 Task: Create a due date automation trigger when advanced on, on the monday of the week a card is due add basic not assigned to me at 11:00 AM.
Action: Mouse moved to (1196, 94)
Screenshot: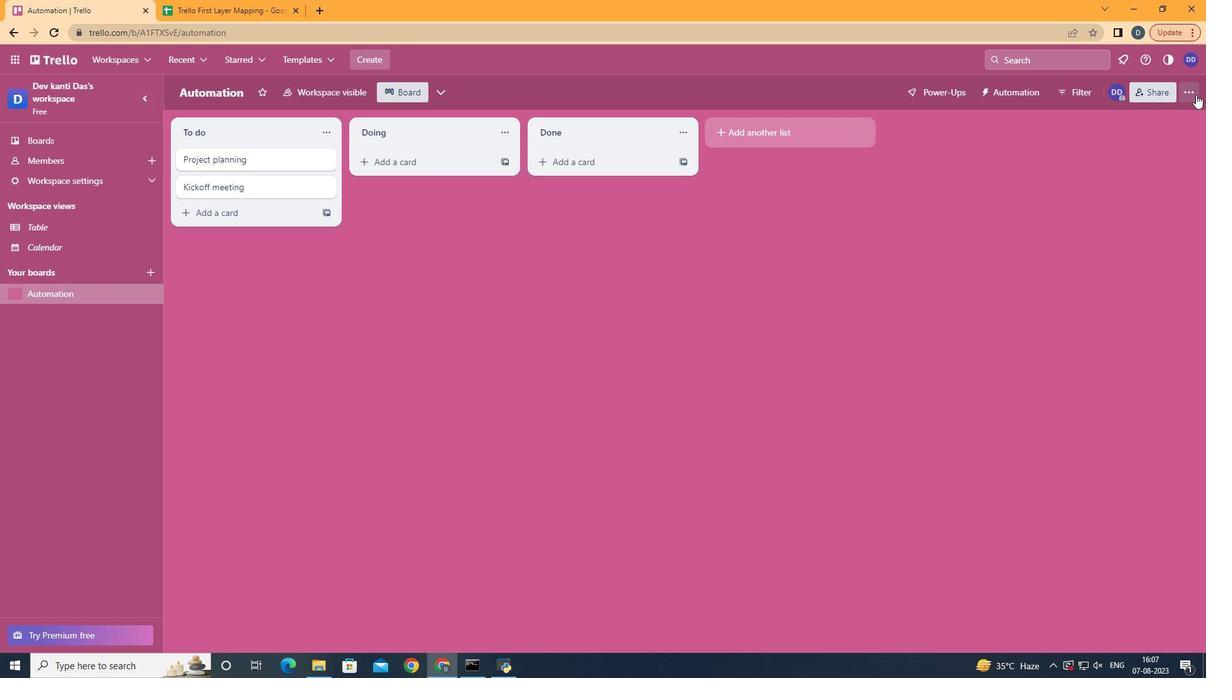 
Action: Mouse pressed left at (1196, 94)
Screenshot: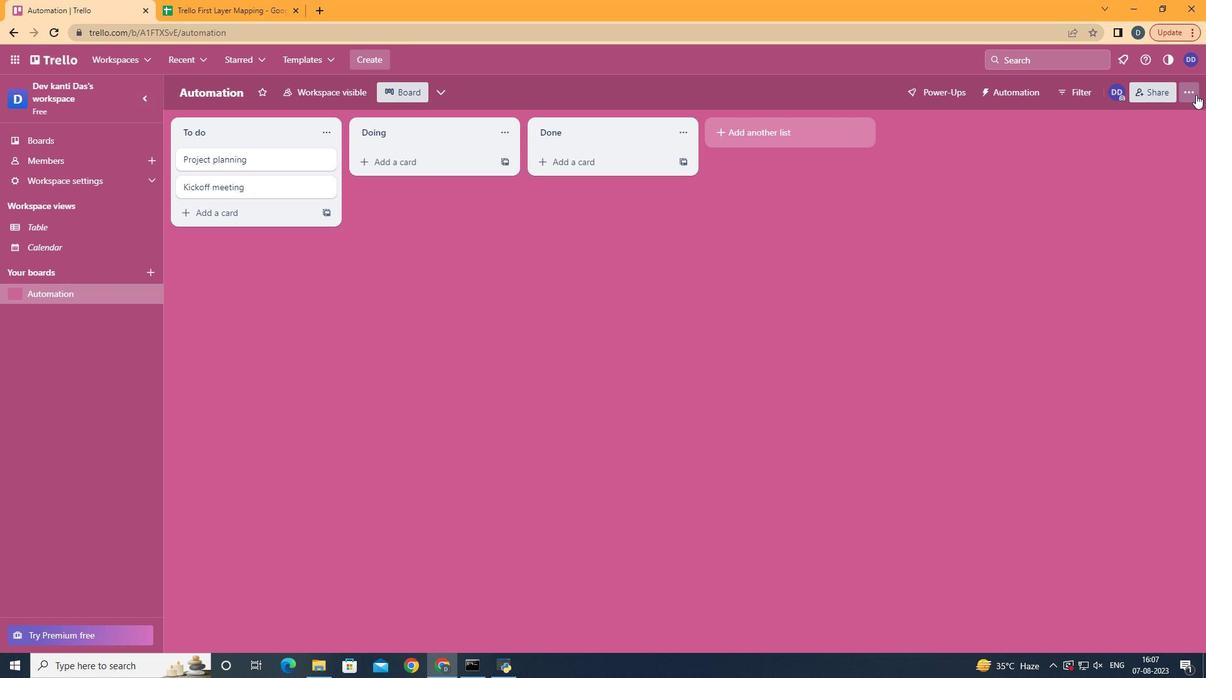
Action: Mouse moved to (1091, 257)
Screenshot: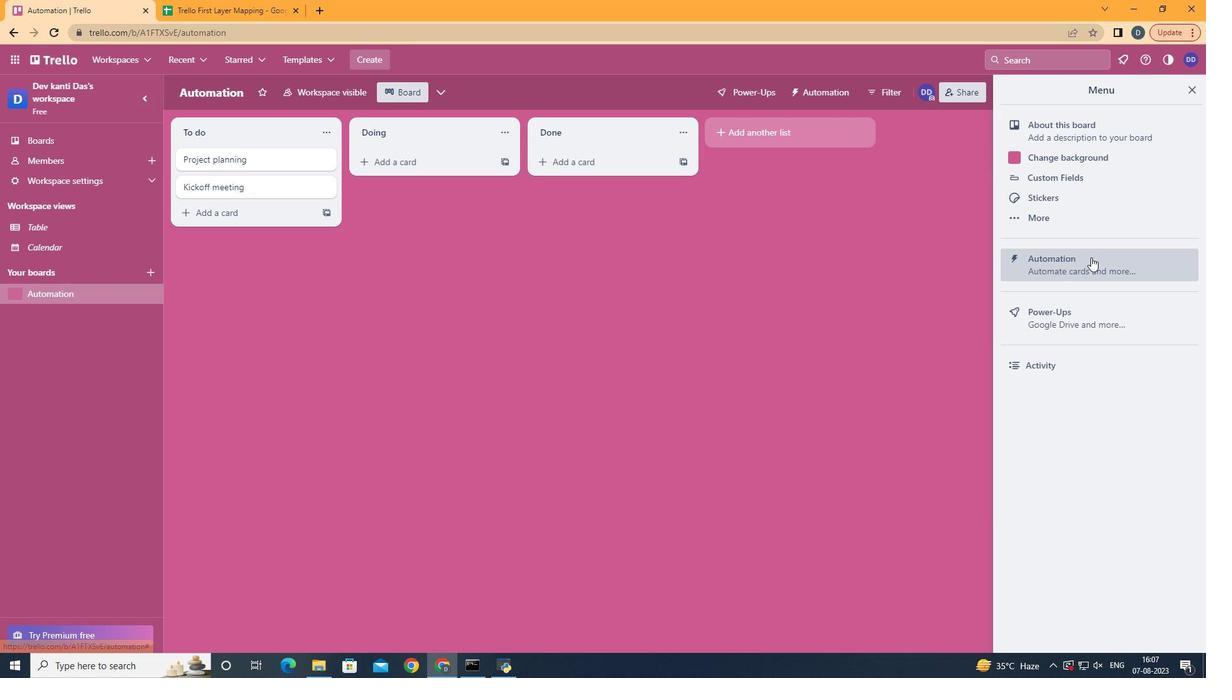 
Action: Mouse pressed left at (1091, 257)
Screenshot: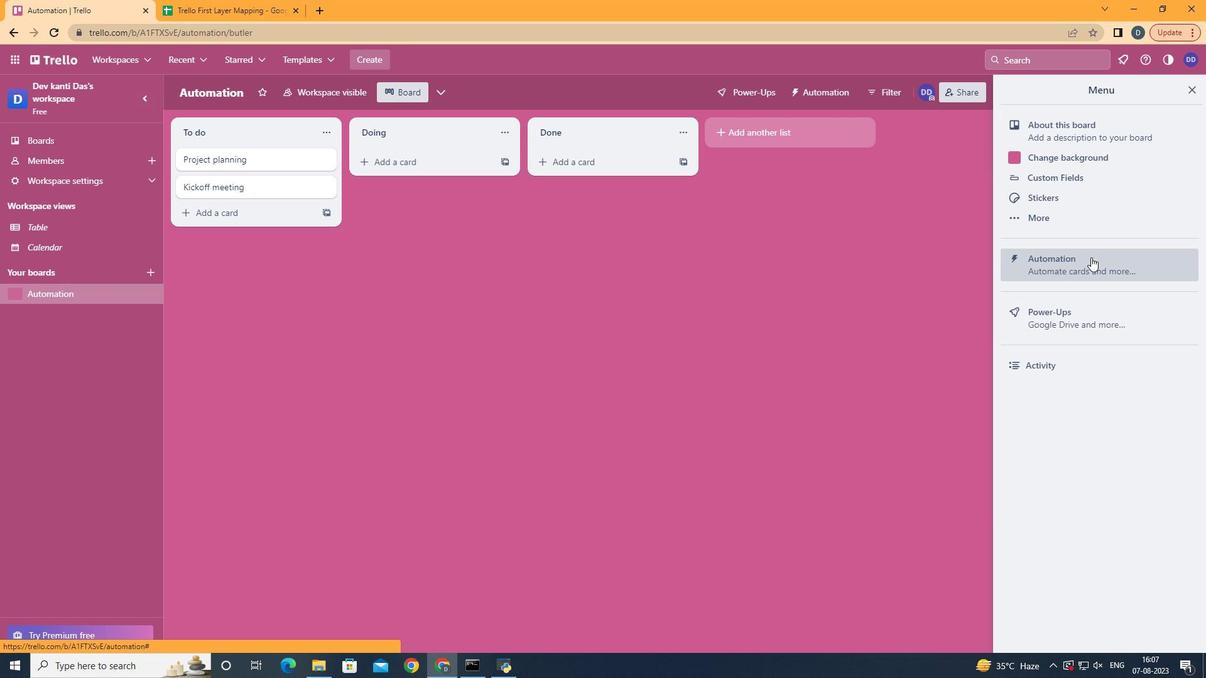 
Action: Mouse moved to (262, 247)
Screenshot: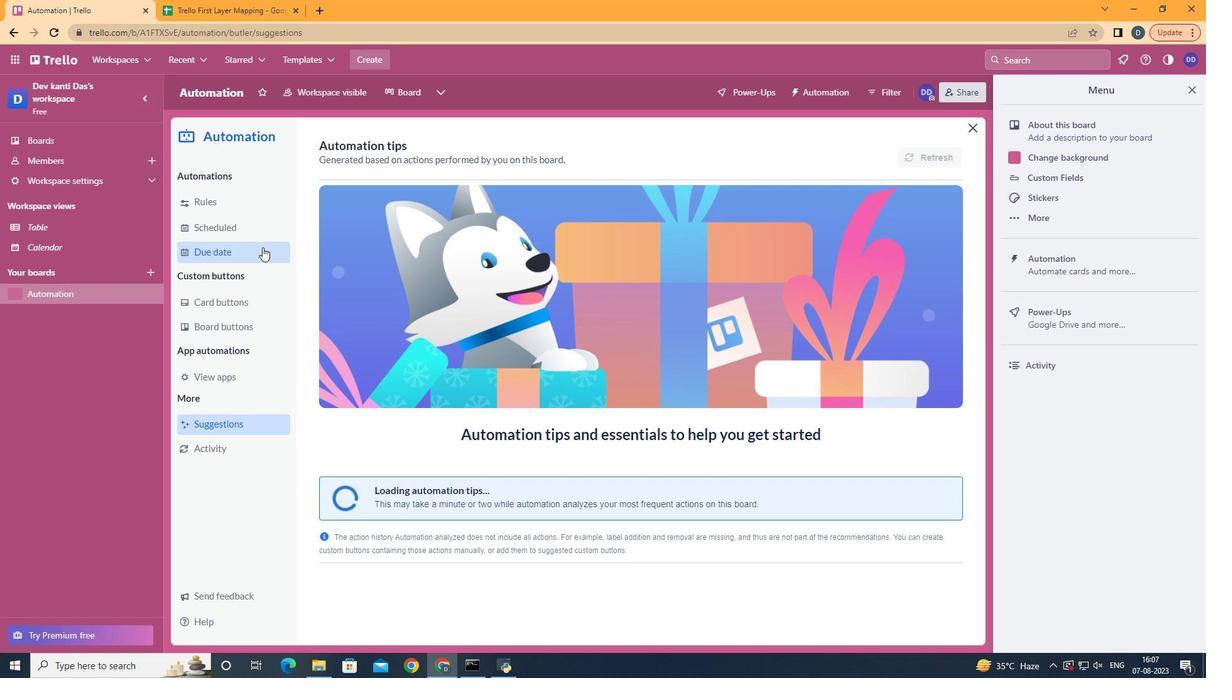 
Action: Mouse pressed left at (262, 247)
Screenshot: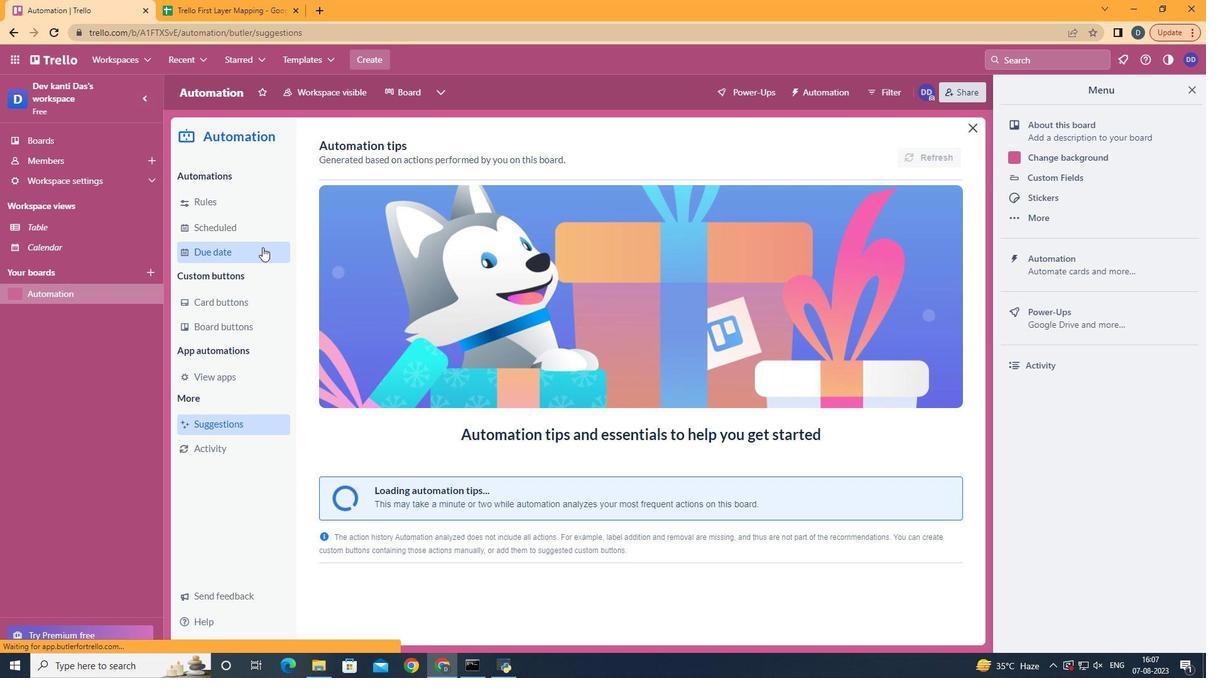 
Action: Mouse moved to (886, 145)
Screenshot: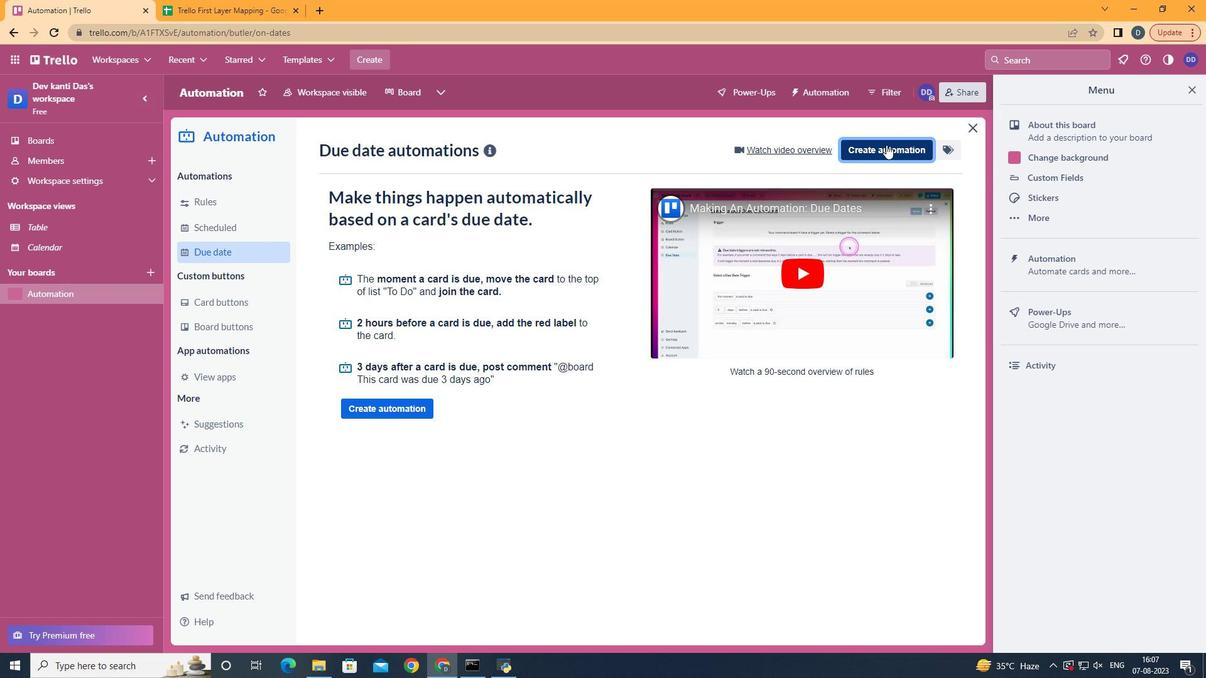 
Action: Mouse pressed left at (886, 145)
Screenshot: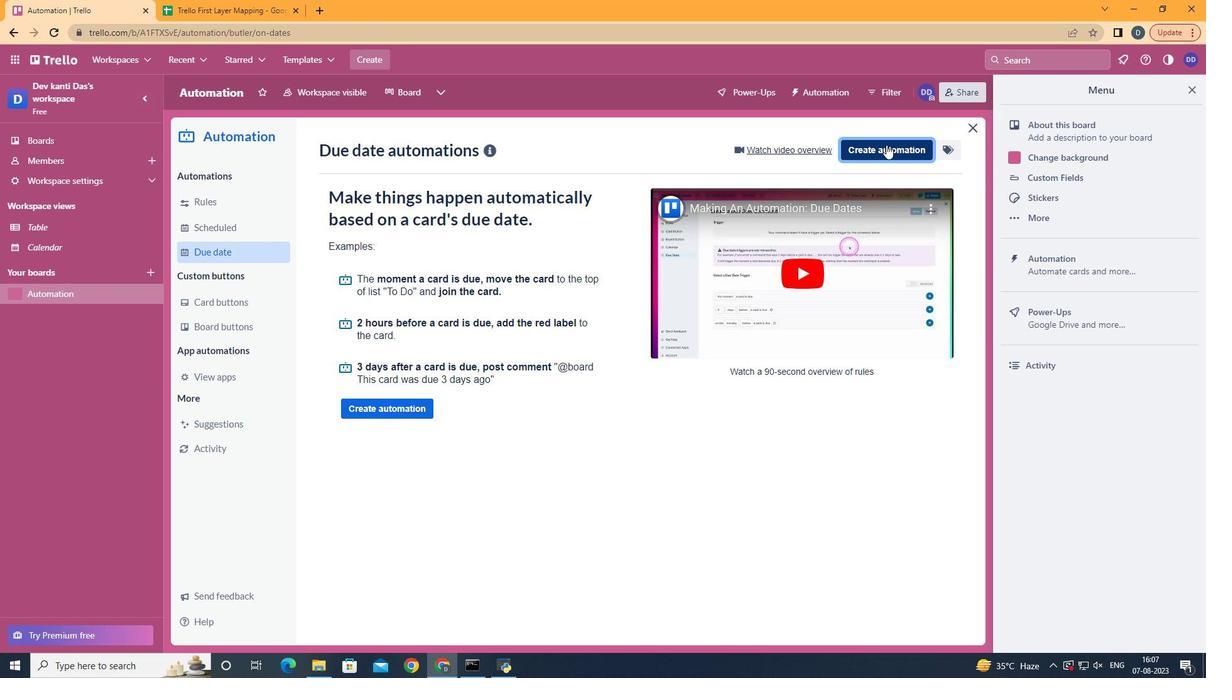 
Action: Mouse moved to (671, 268)
Screenshot: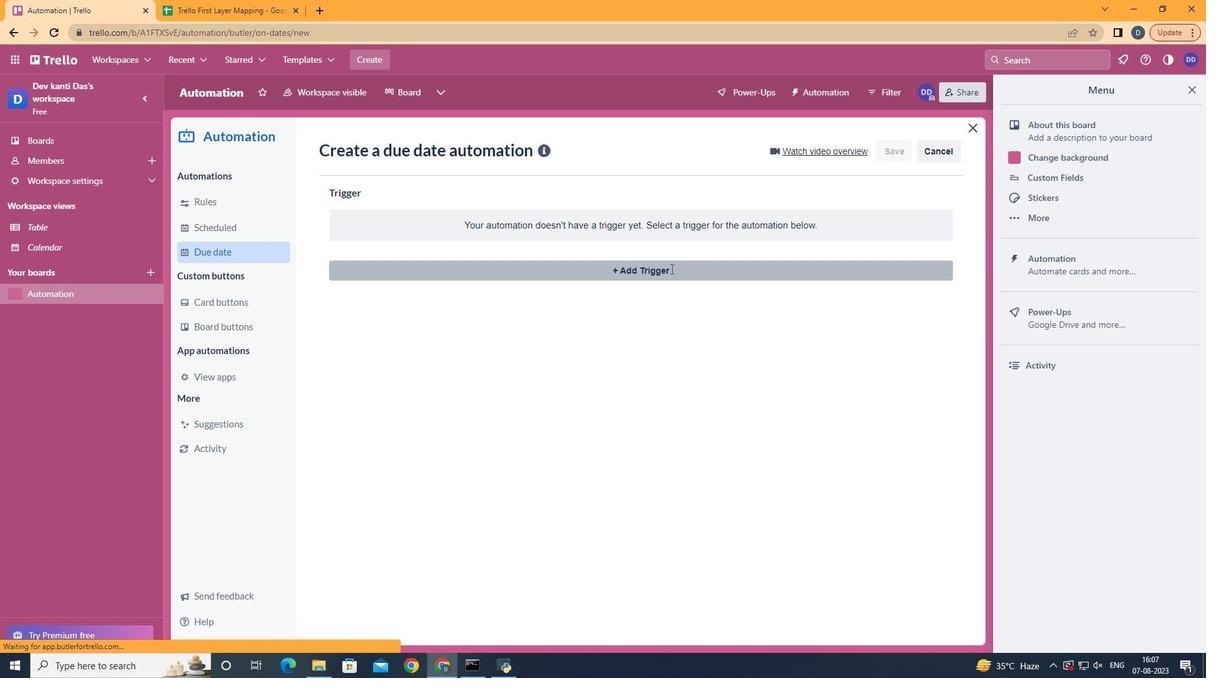 
Action: Mouse pressed left at (671, 268)
Screenshot: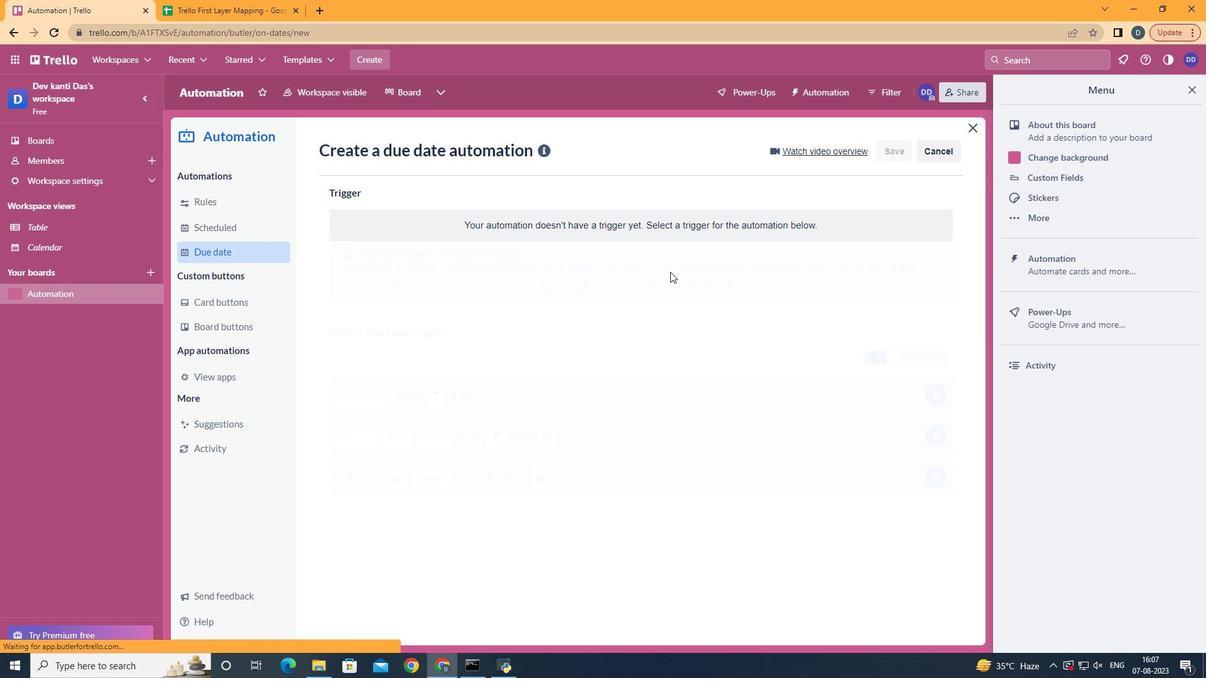
Action: Mouse moved to (413, 331)
Screenshot: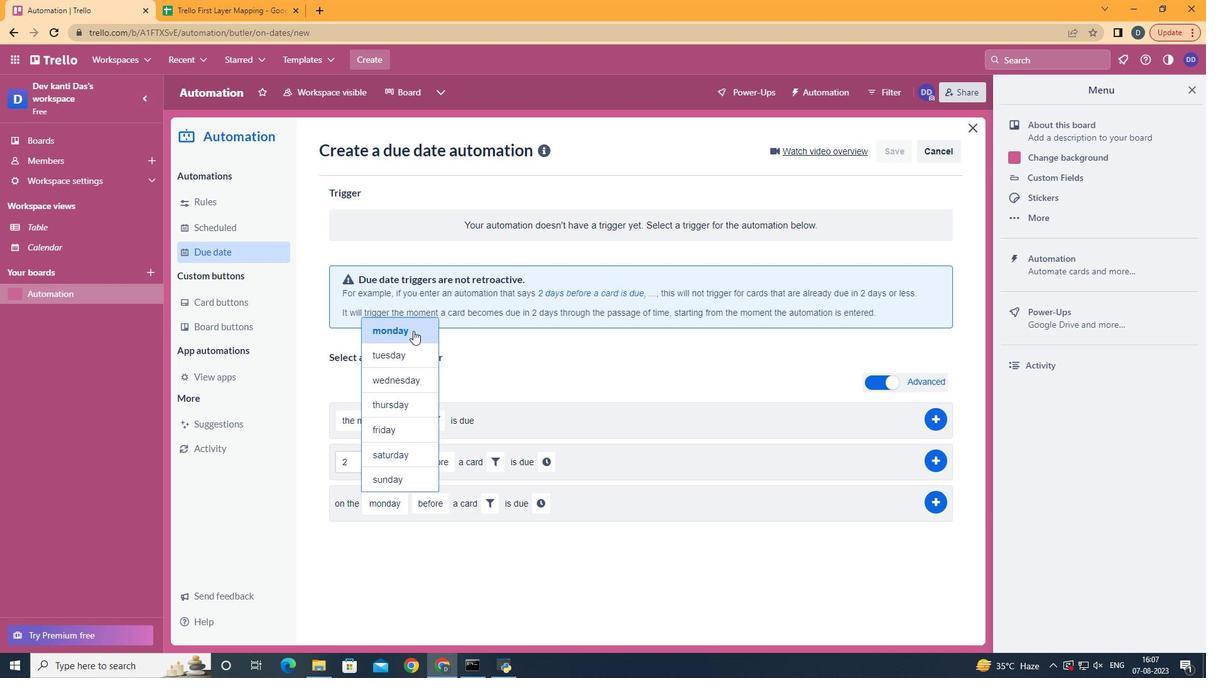 
Action: Mouse pressed left at (413, 331)
Screenshot: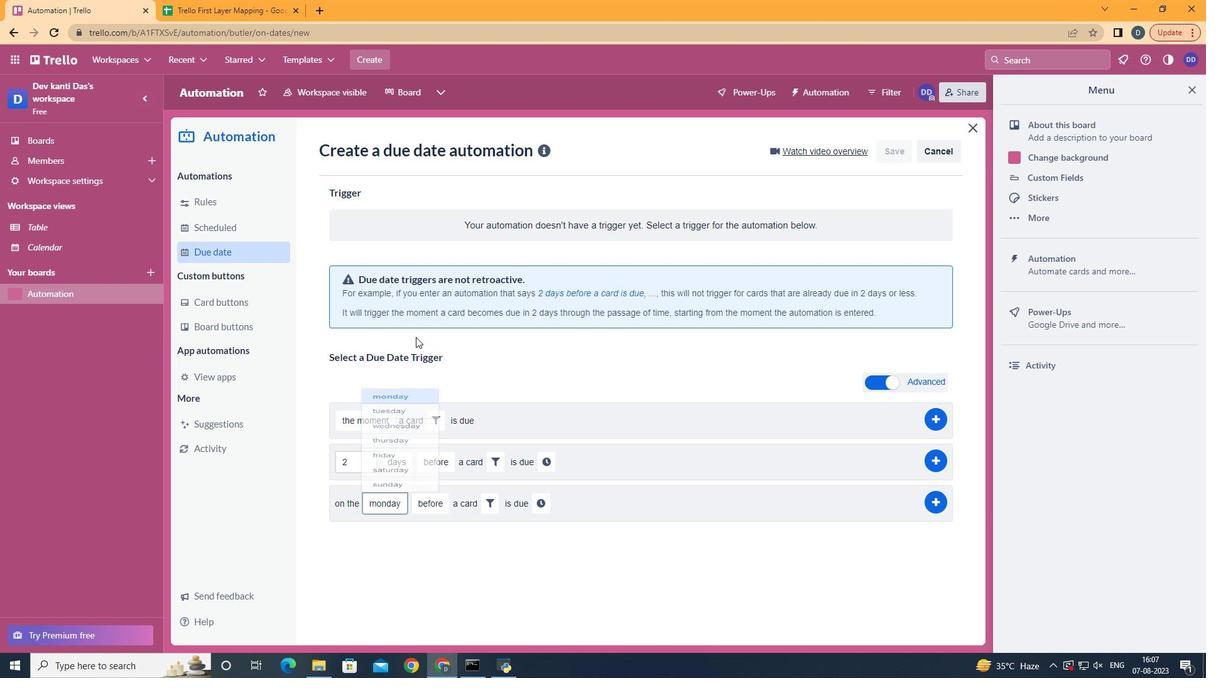 
Action: Mouse moved to (453, 578)
Screenshot: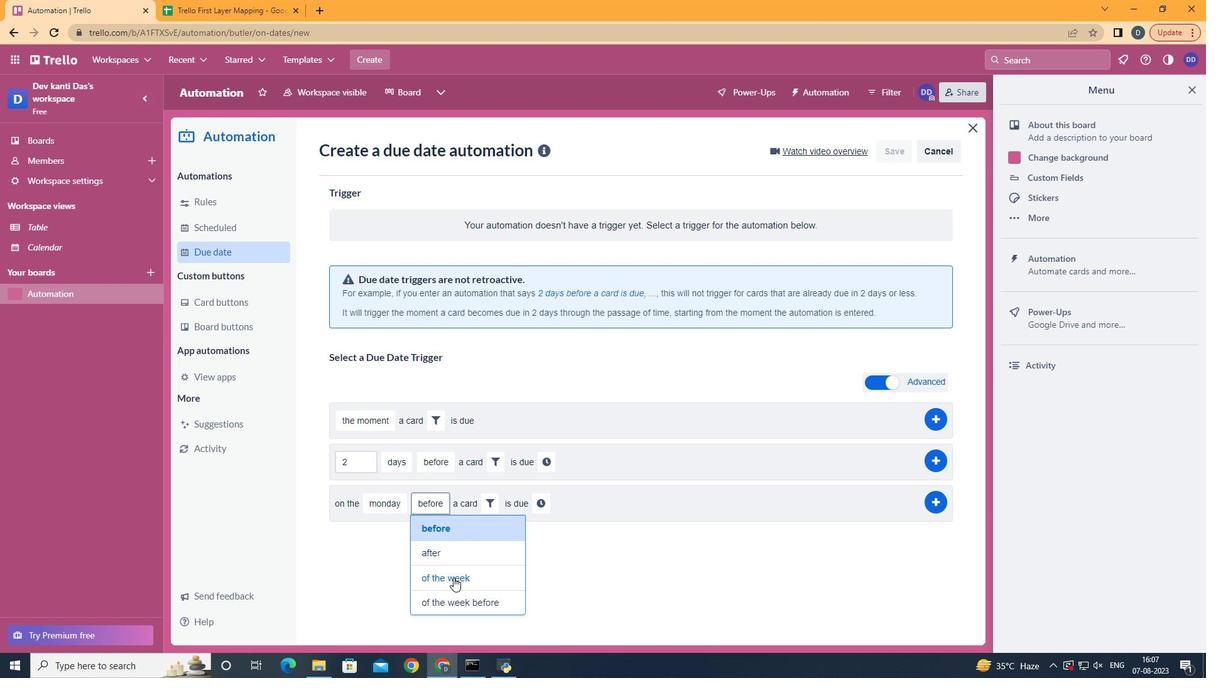 
Action: Mouse pressed left at (453, 578)
Screenshot: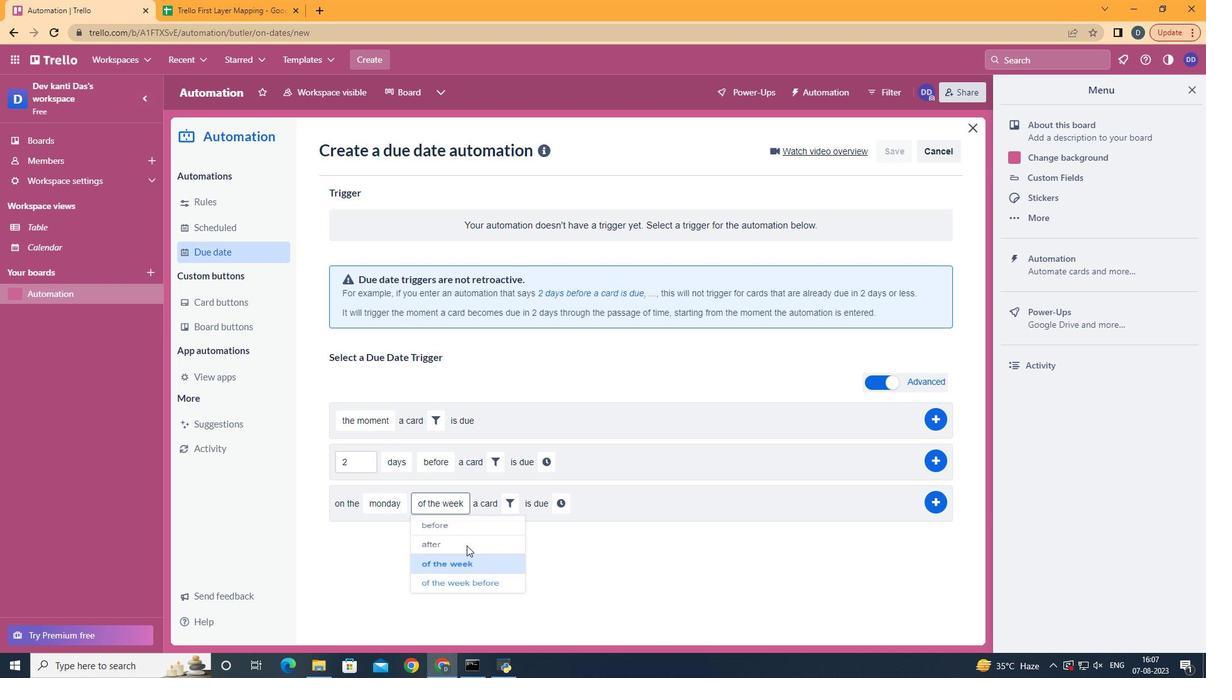 
Action: Mouse moved to (503, 495)
Screenshot: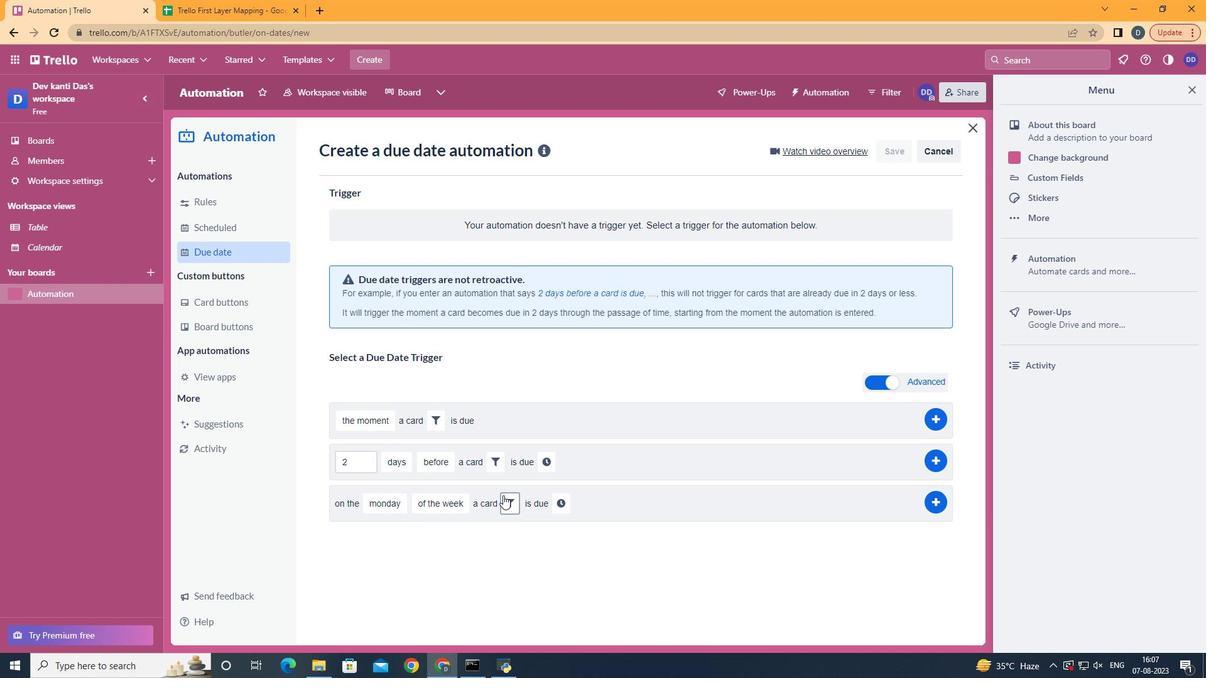
Action: Mouse pressed left at (503, 495)
Screenshot: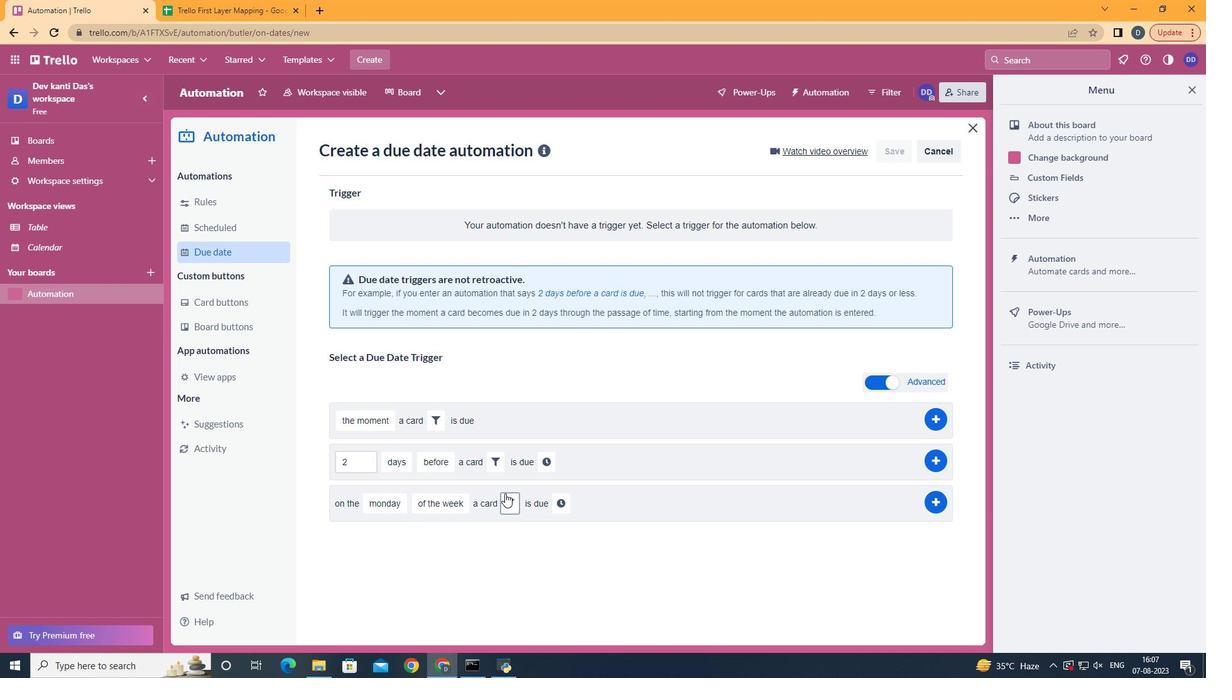 
Action: Mouse moved to (577, 556)
Screenshot: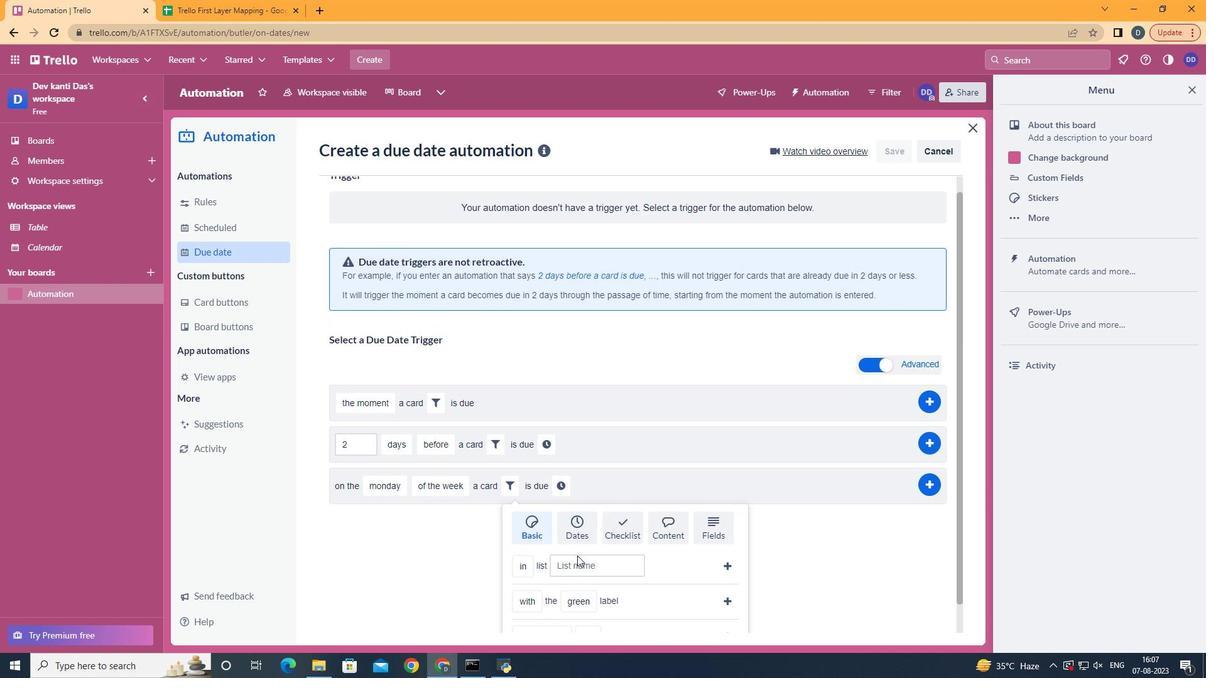 
Action: Mouse scrolled (577, 555) with delta (0, 0)
Screenshot: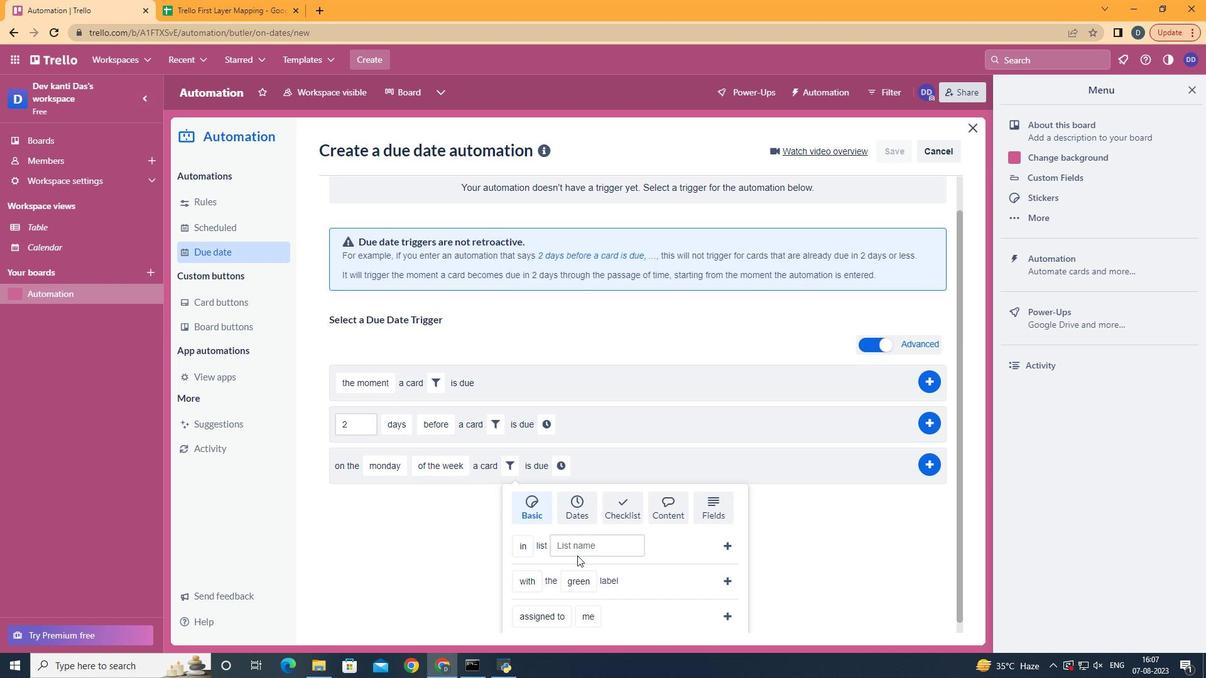 
Action: Mouse scrolled (577, 555) with delta (0, 0)
Screenshot: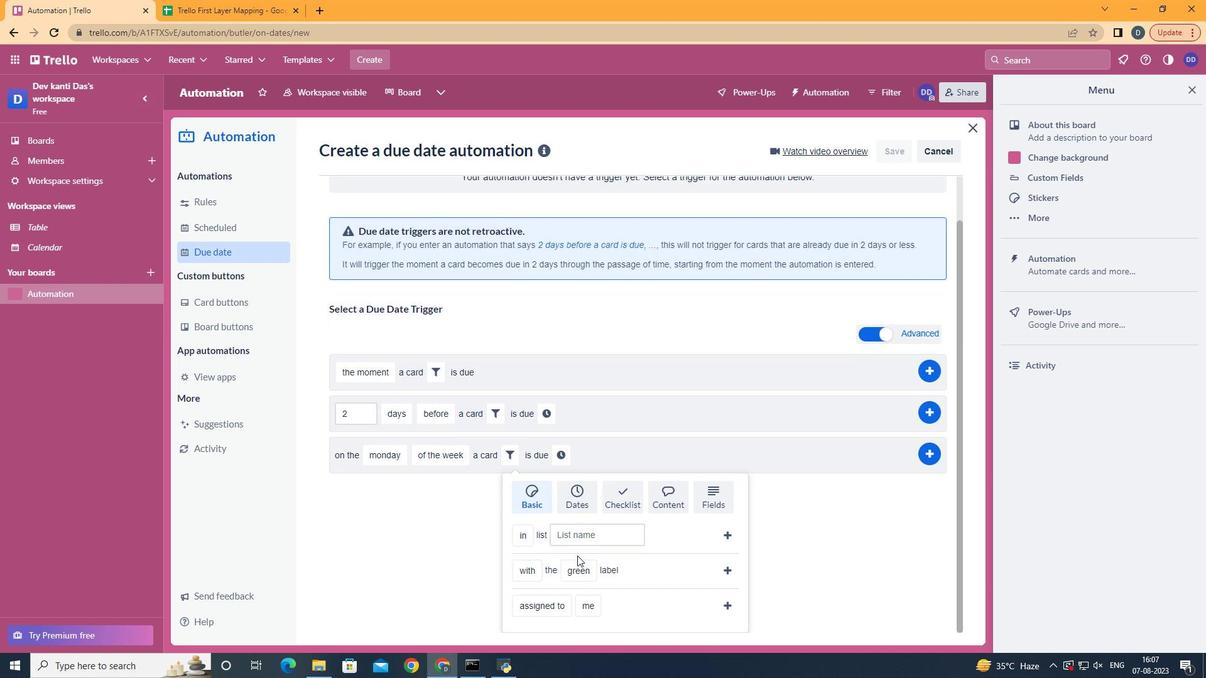 
Action: Mouse scrolled (577, 555) with delta (0, 0)
Screenshot: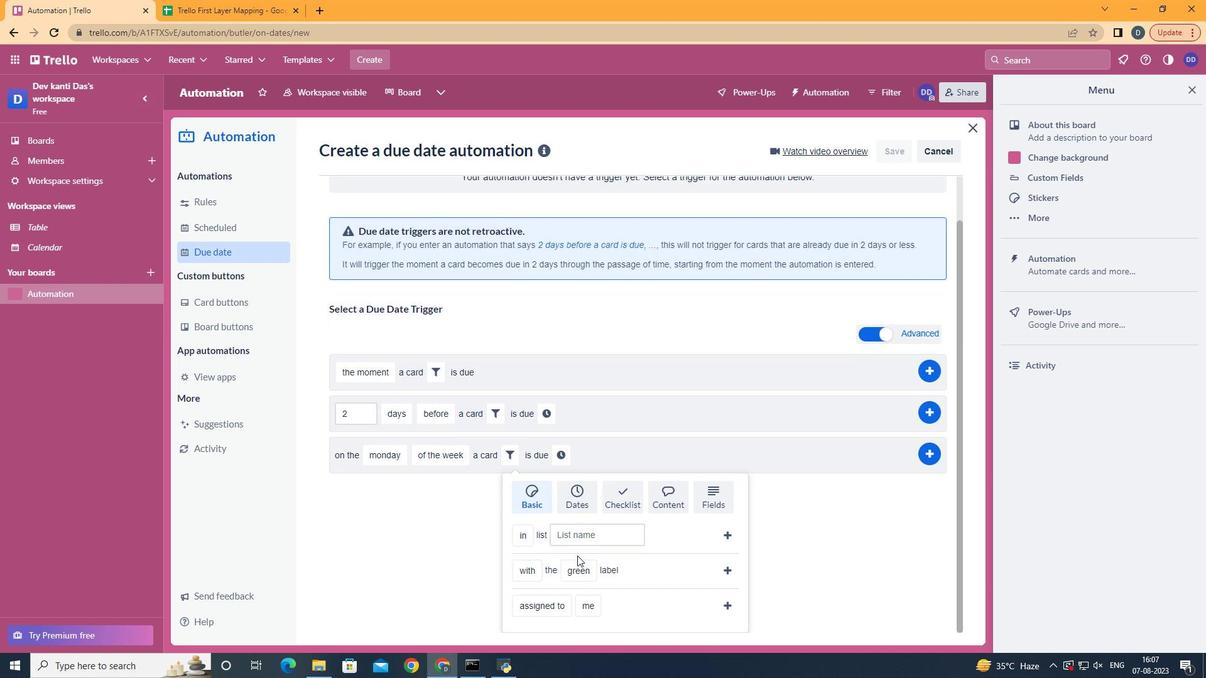 
Action: Mouse scrolled (577, 555) with delta (0, 0)
Screenshot: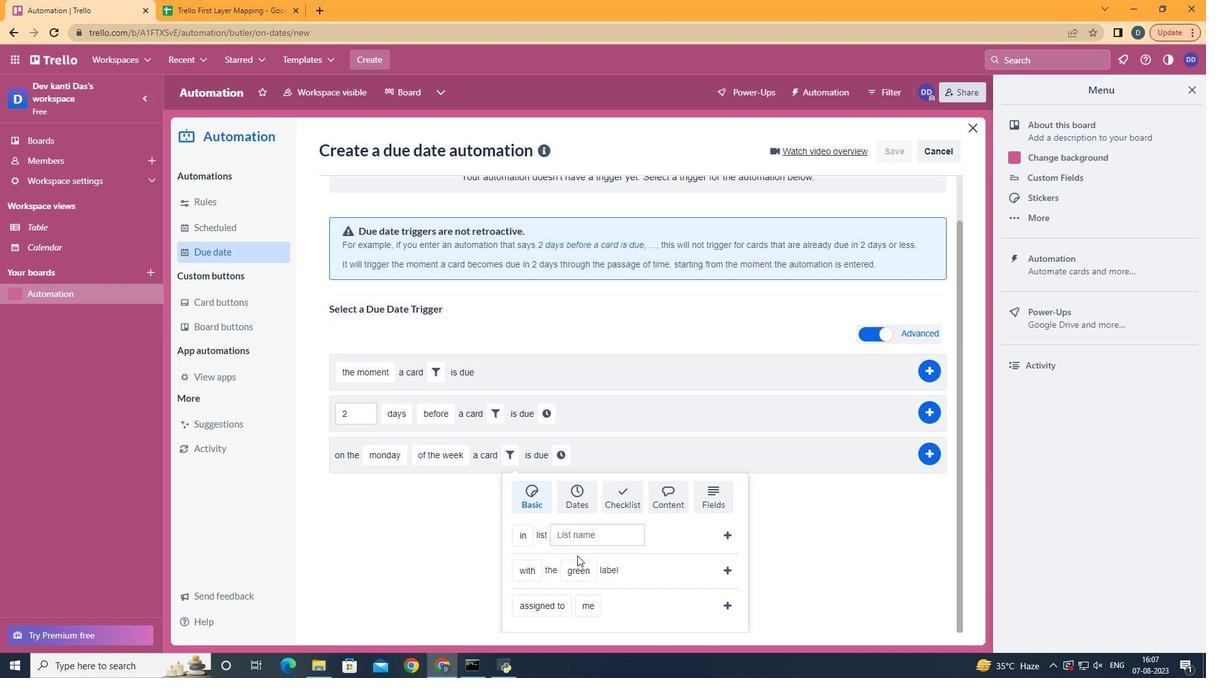 
Action: Mouse moved to (558, 575)
Screenshot: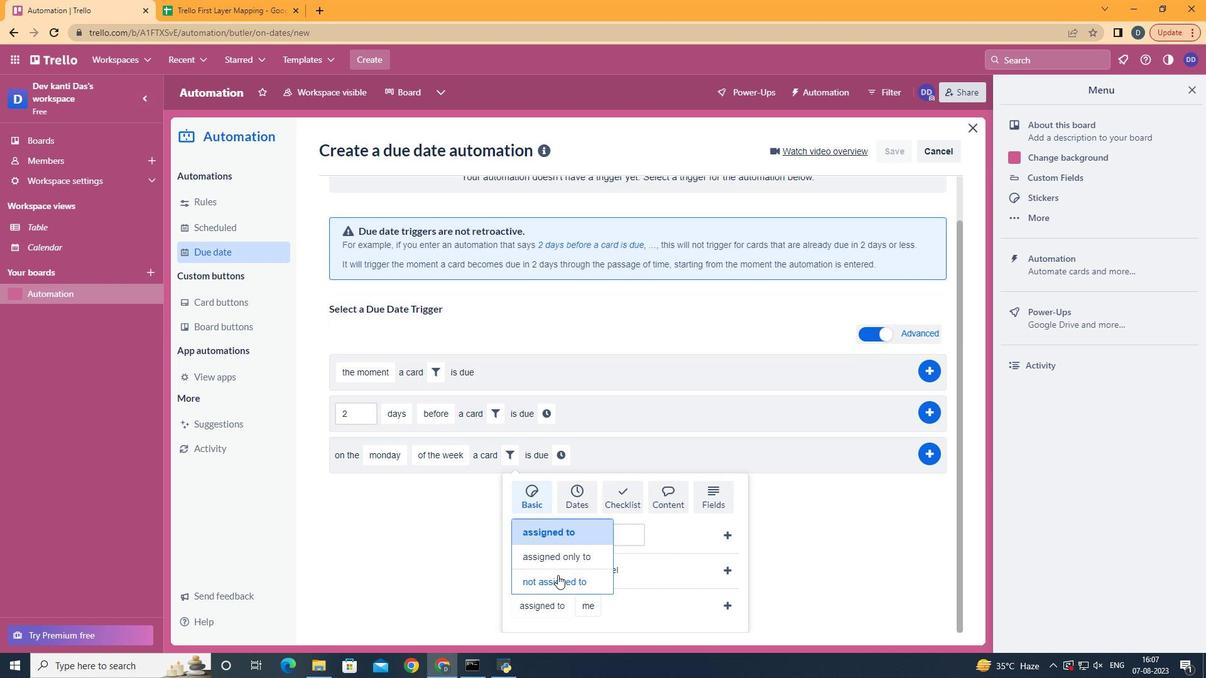 
Action: Mouse pressed left at (558, 575)
Screenshot: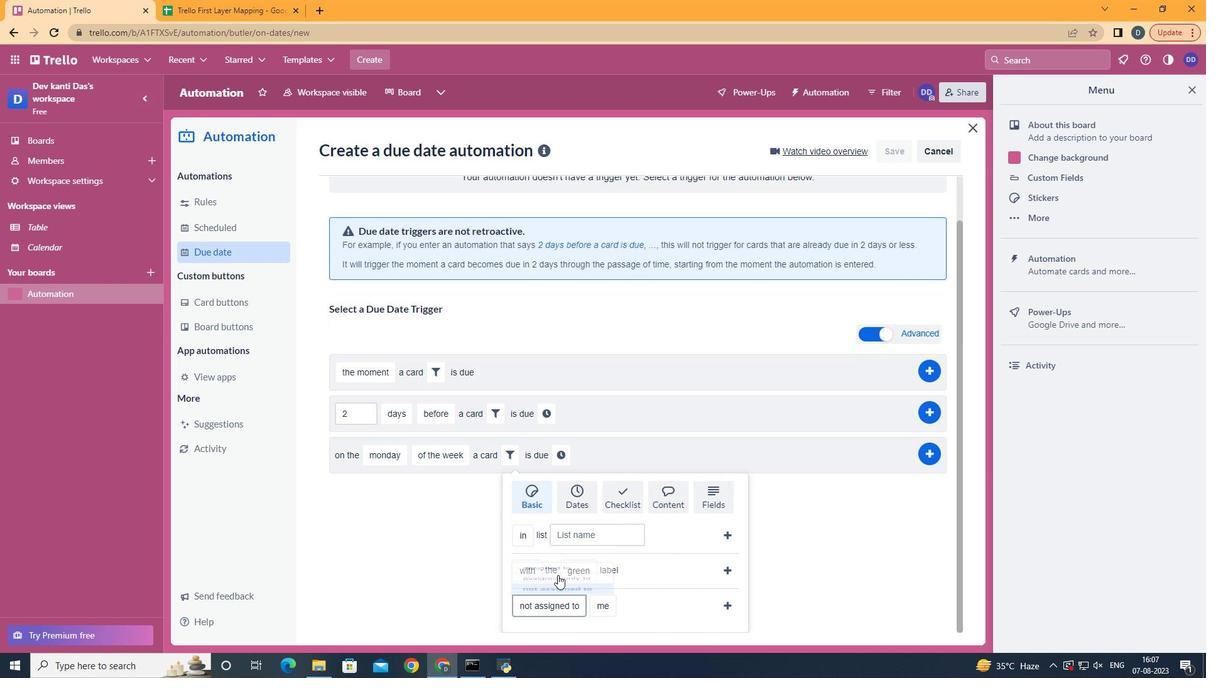 
Action: Mouse moved to (618, 531)
Screenshot: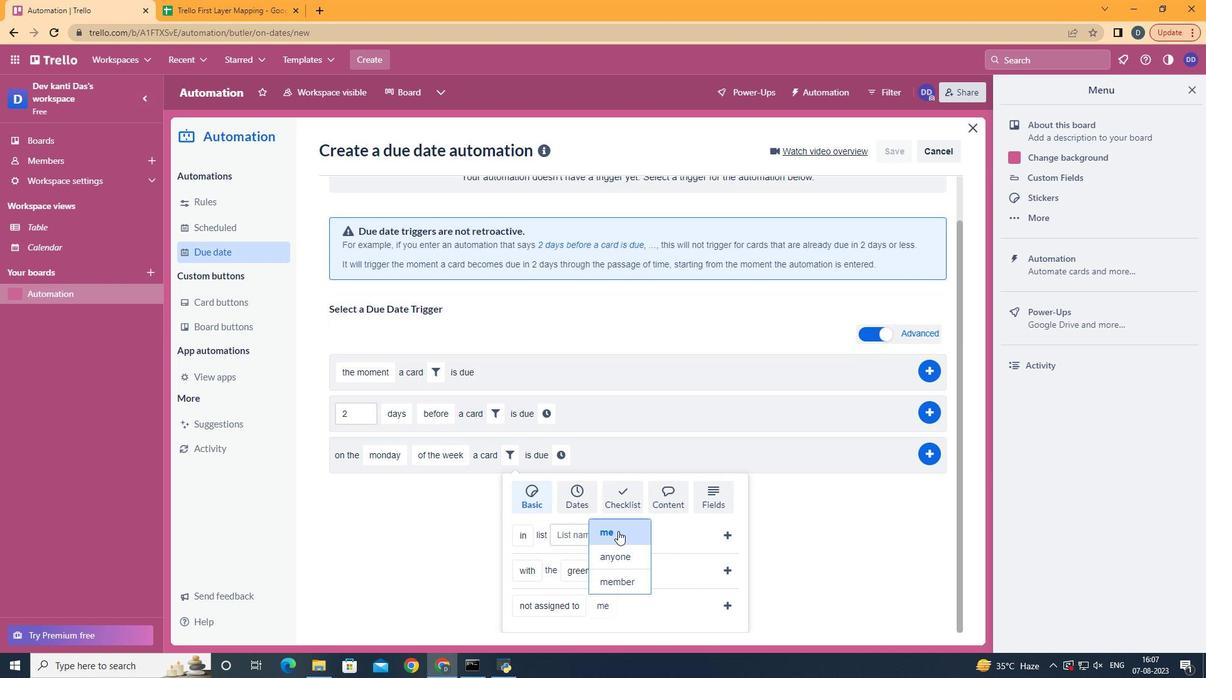 
Action: Mouse pressed left at (618, 531)
Screenshot: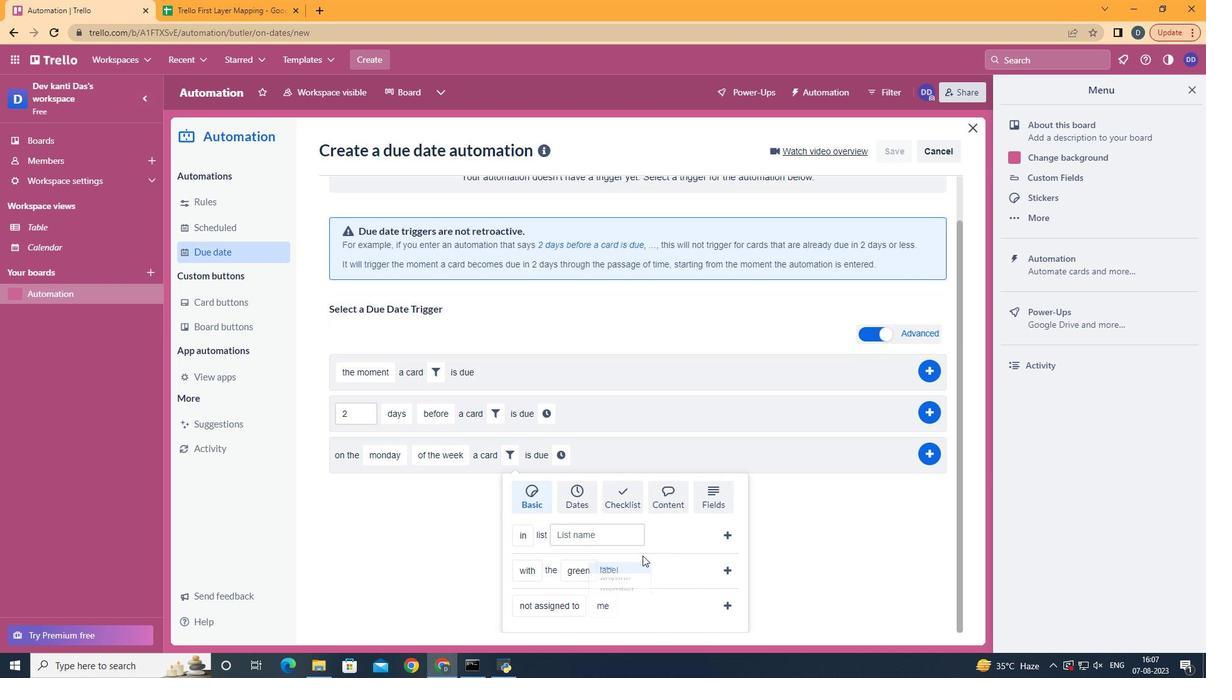 
Action: Mouse moved to (730, 612)
Screenshot: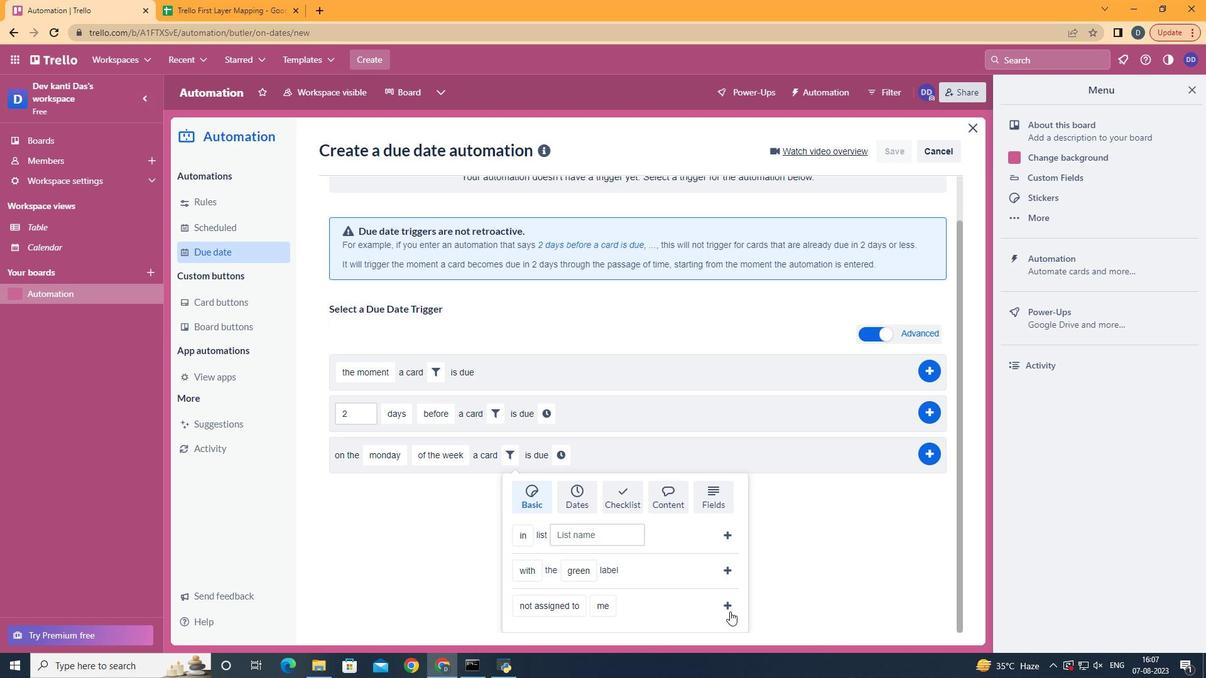 
Action: Mouse pressed left at (730, 612)
Screenshot: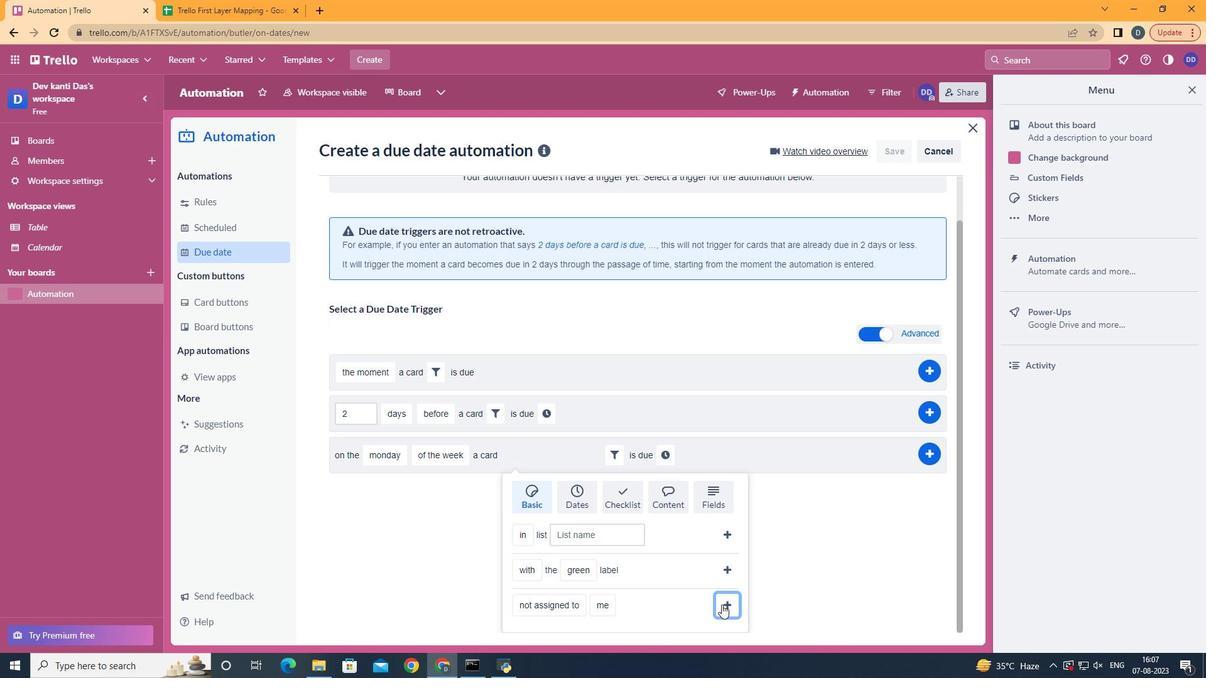 
Action: Mouse moved to (671, 512)
Screenshot: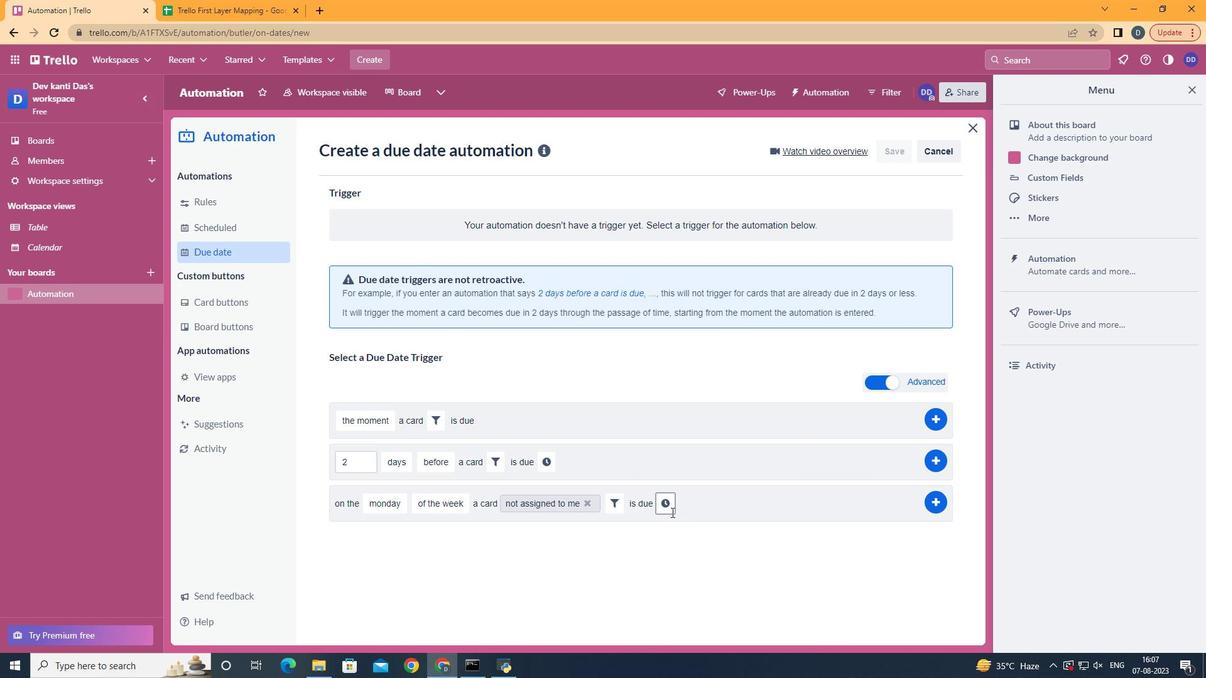 
Action: Mouse pressed left at (671, 512)
Screenshot: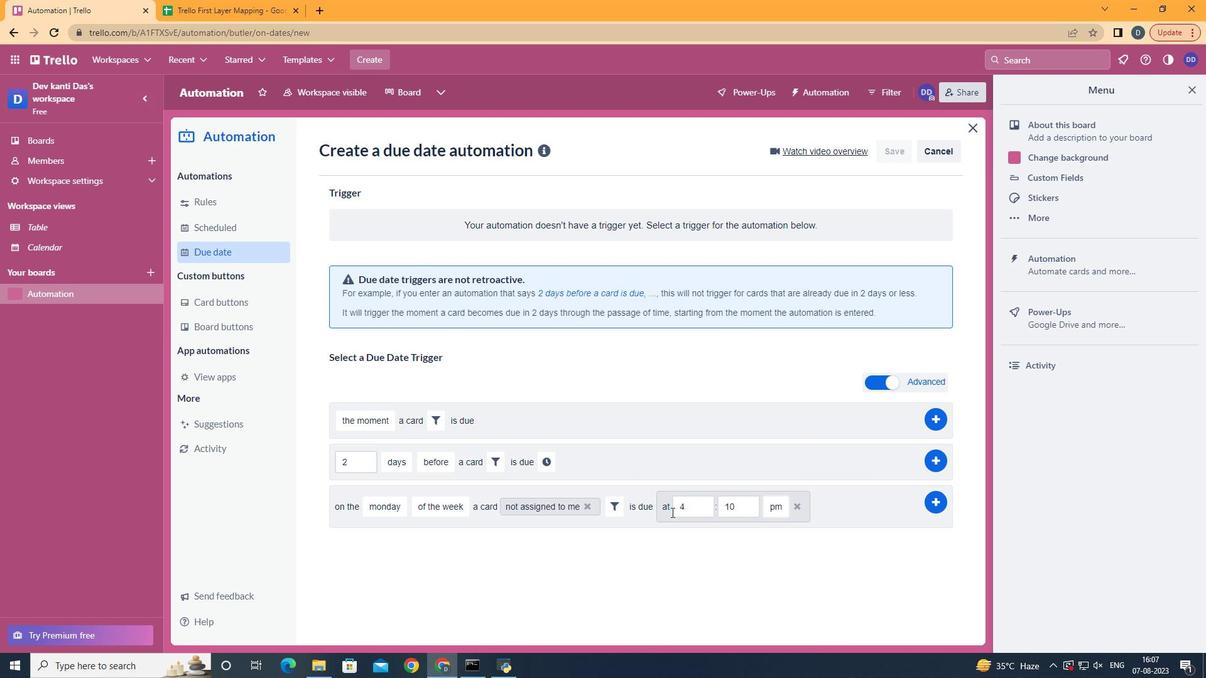 
Action: Mouse moved to (700, 509)
Screenshot: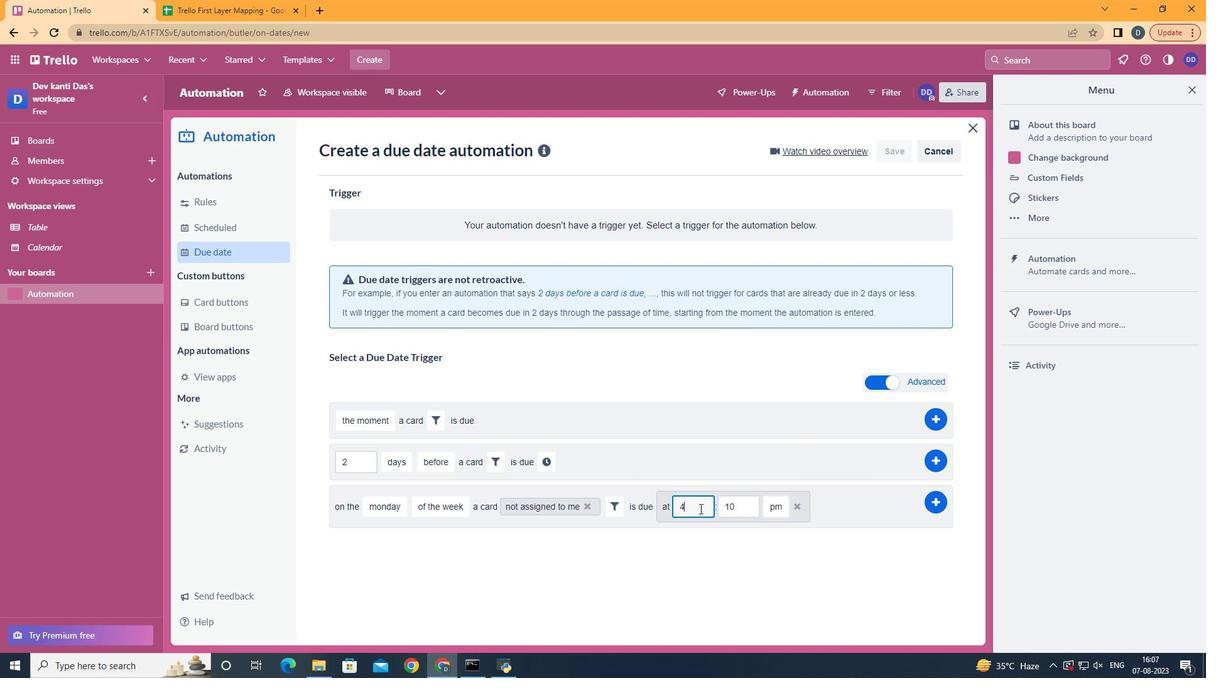 
Action: Mouse pressed left at (700, 509)
Screenshot: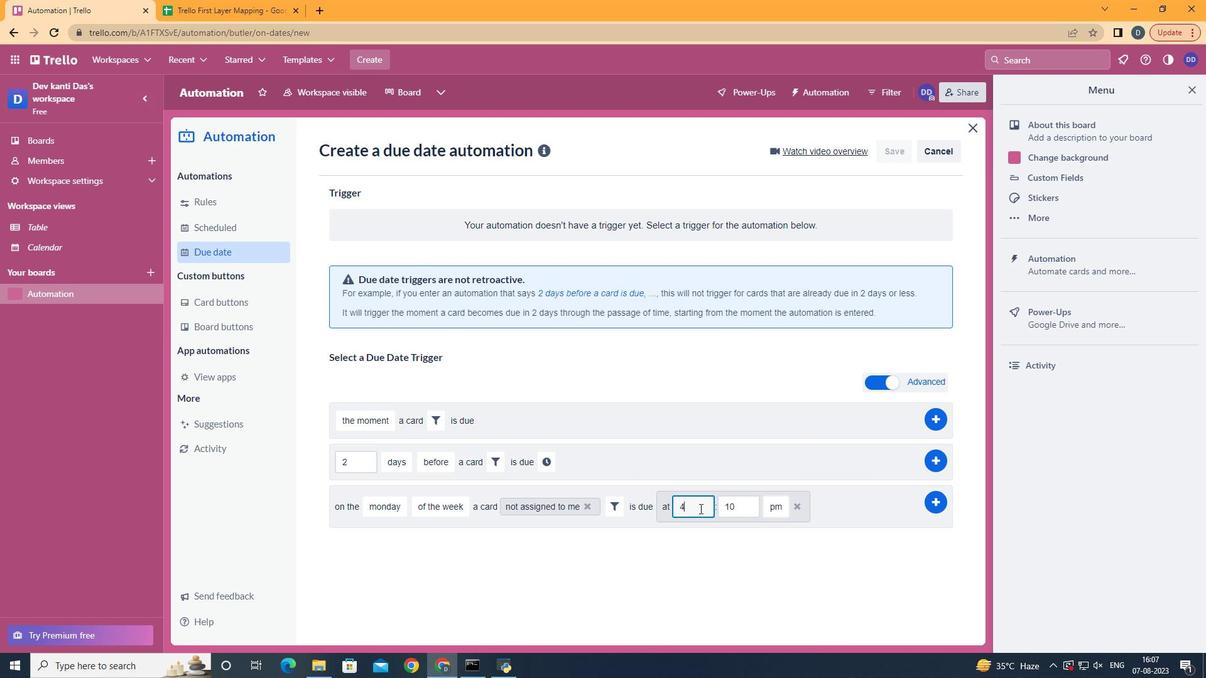 
Action: Key pressed <Key.backspace>11
Screenshot: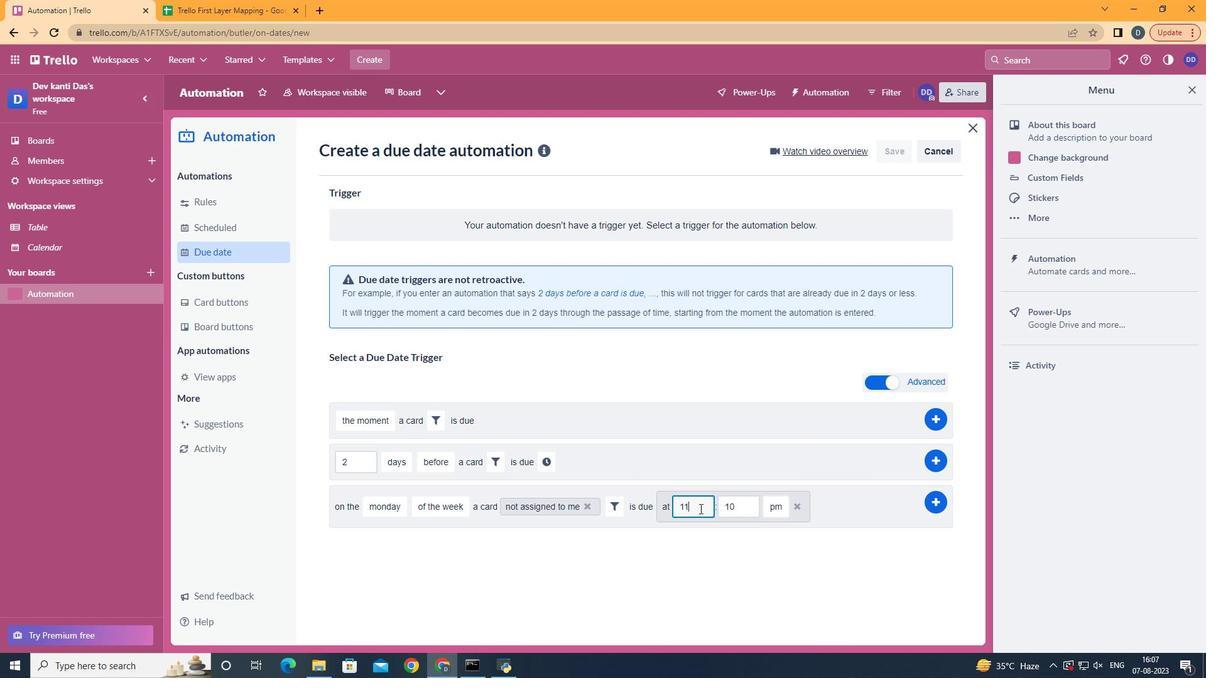 
Action: Mouse moved to (739, 511)
Screenshot: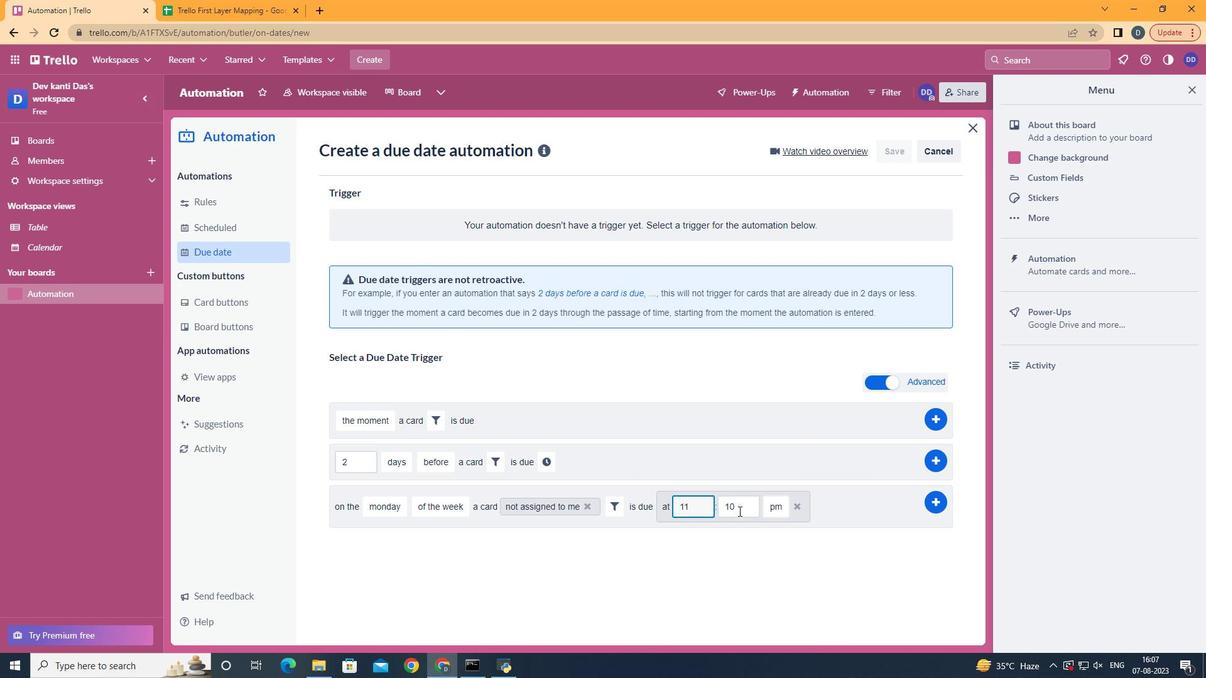 
Action: Mouse pressed left at (739, 511)
Screenshot: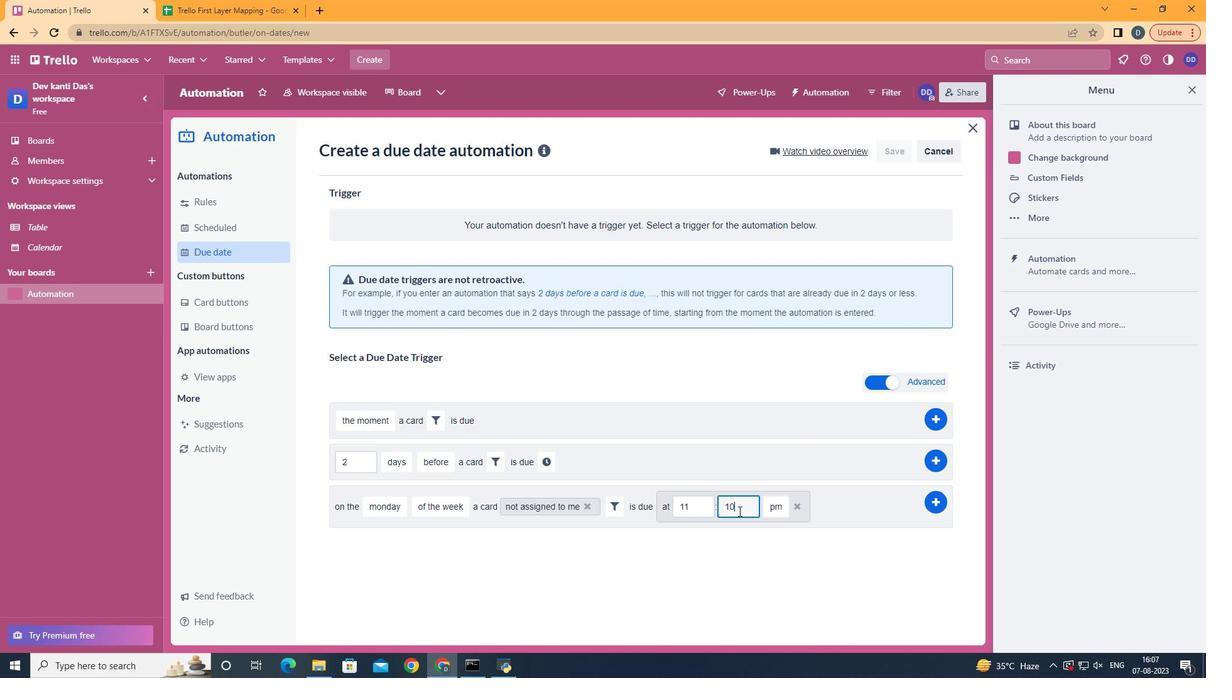 
Action: Key pressed <Key.backspace><Key.backspace>00
Screenshot: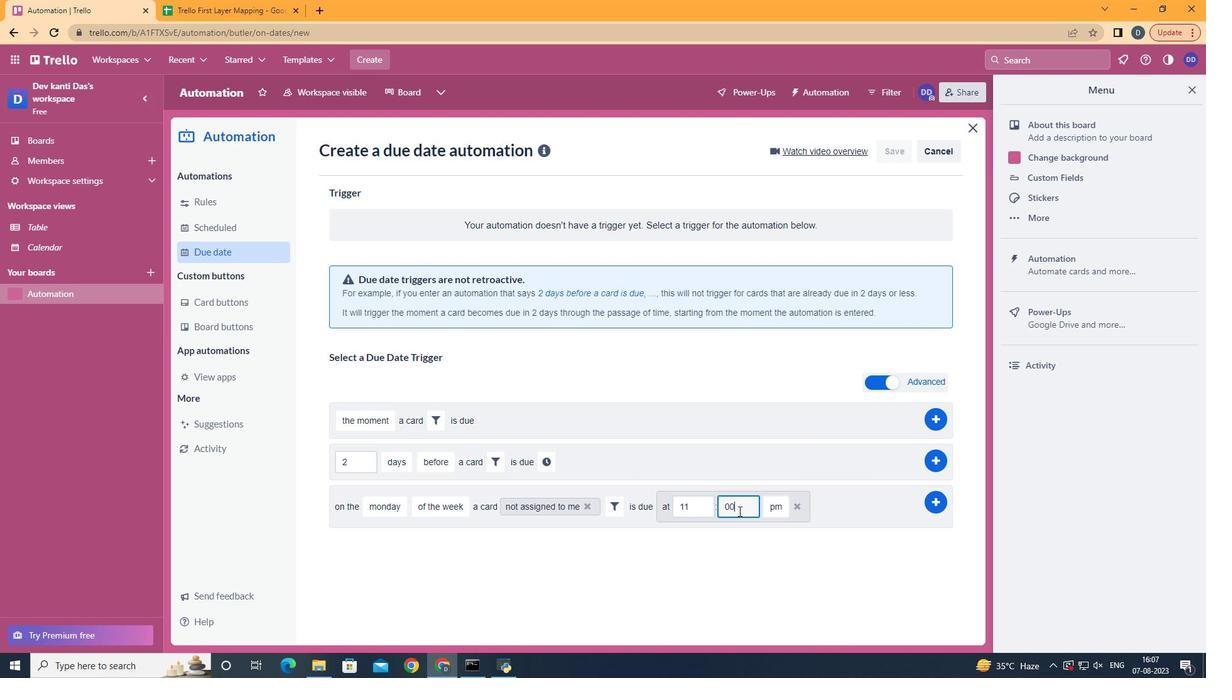 
Action: Mouse moved to (777, 531)
Screenshot: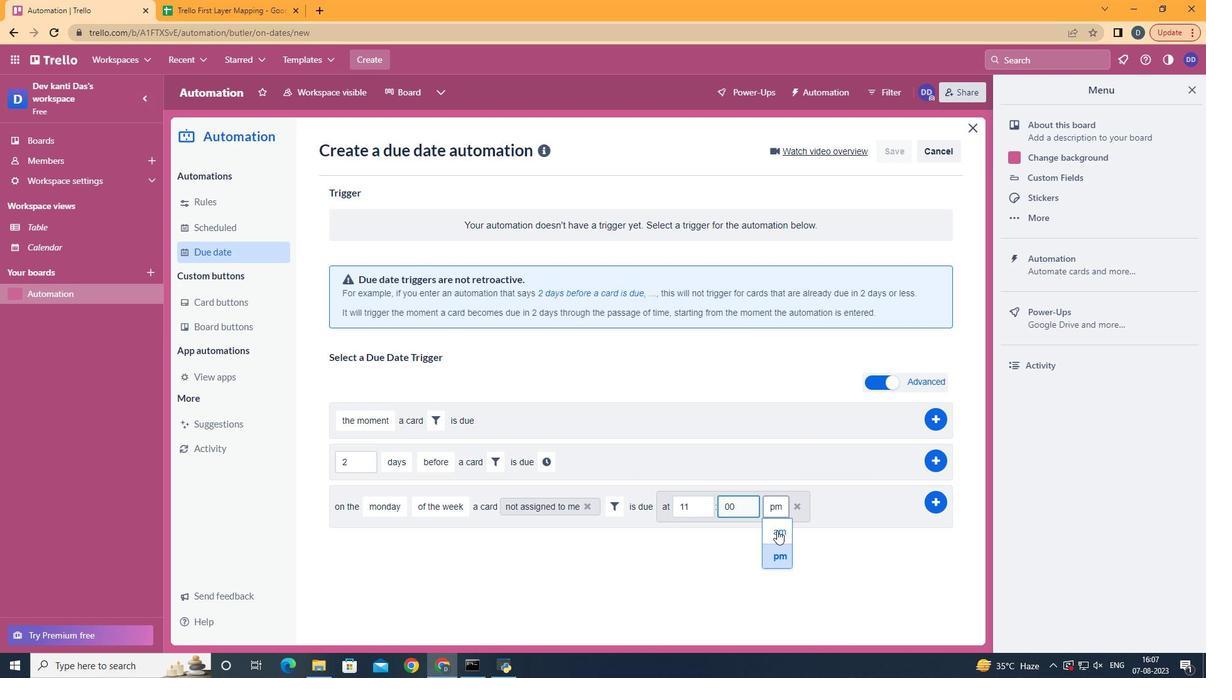 
Action: Mouse pressed left at (777, 531)
Screenshot: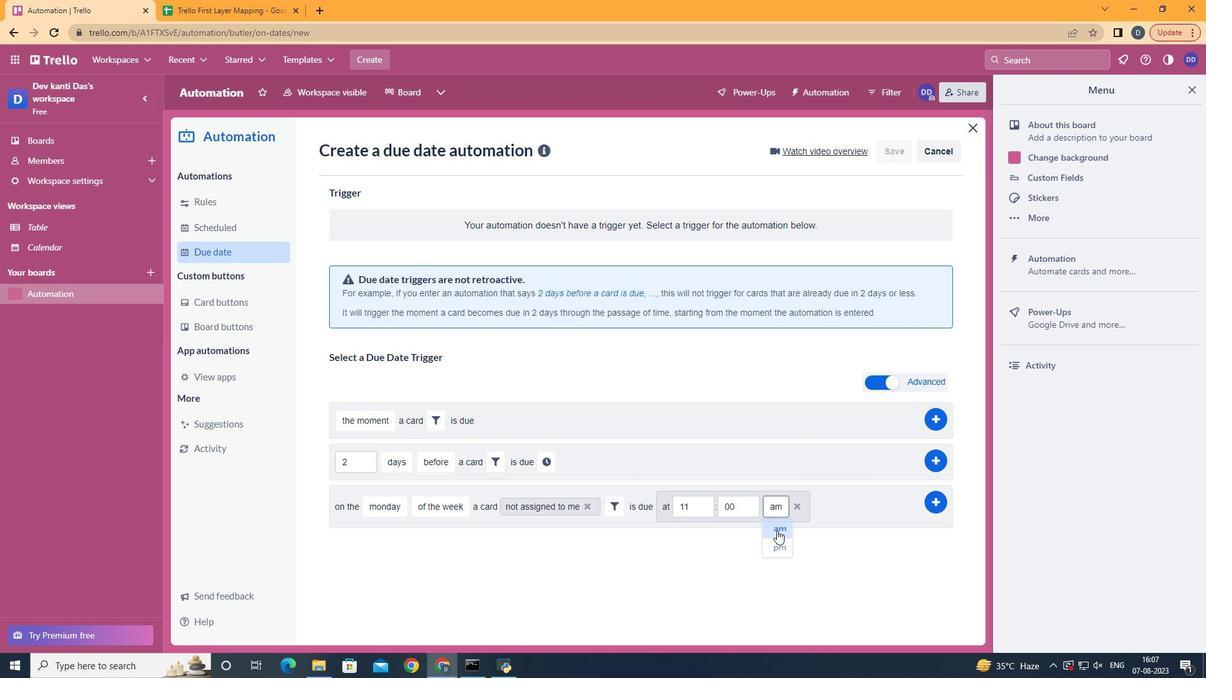 
Action: Mouse moved to (923, 504)
Screenshot: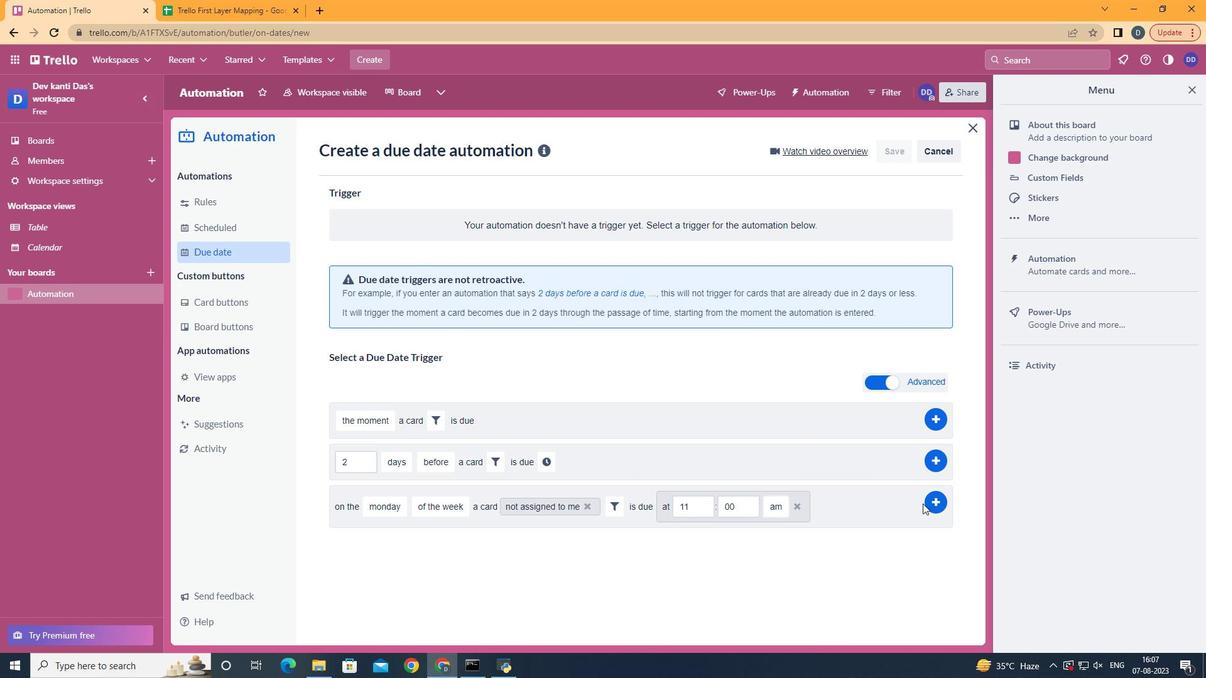 
Action: Mouse pressed left at (923, 504)
Screenshot: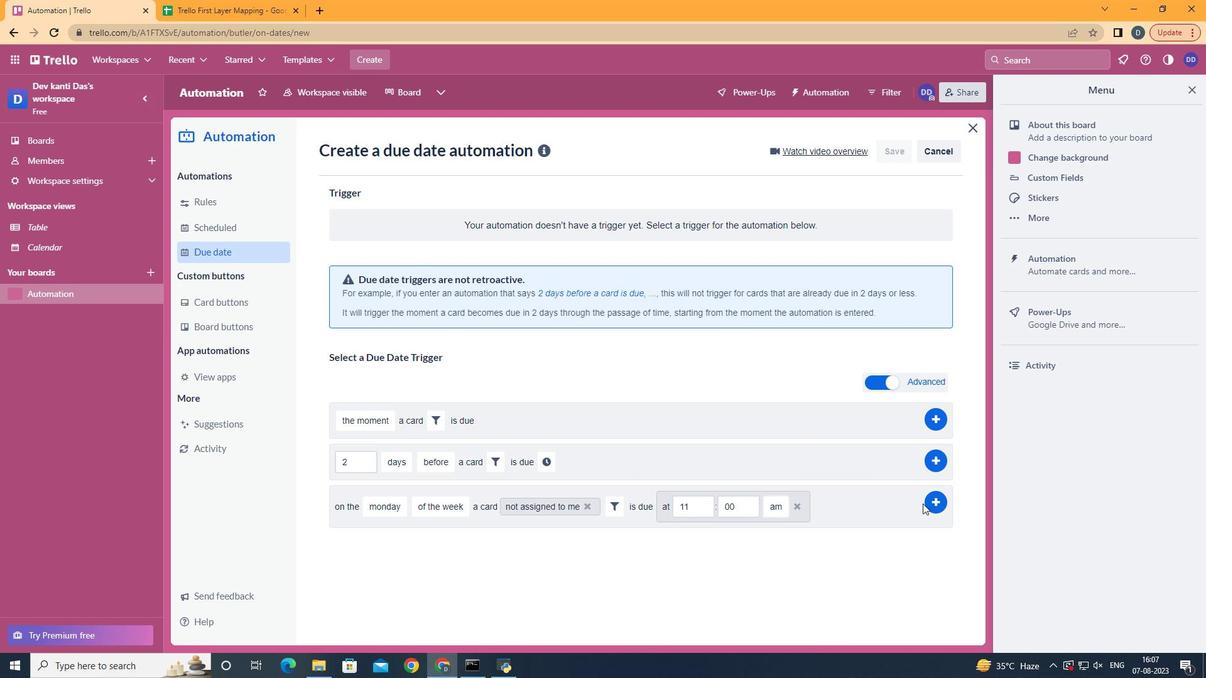 
Action: Mouse moved to (934, 504)
Screenshot: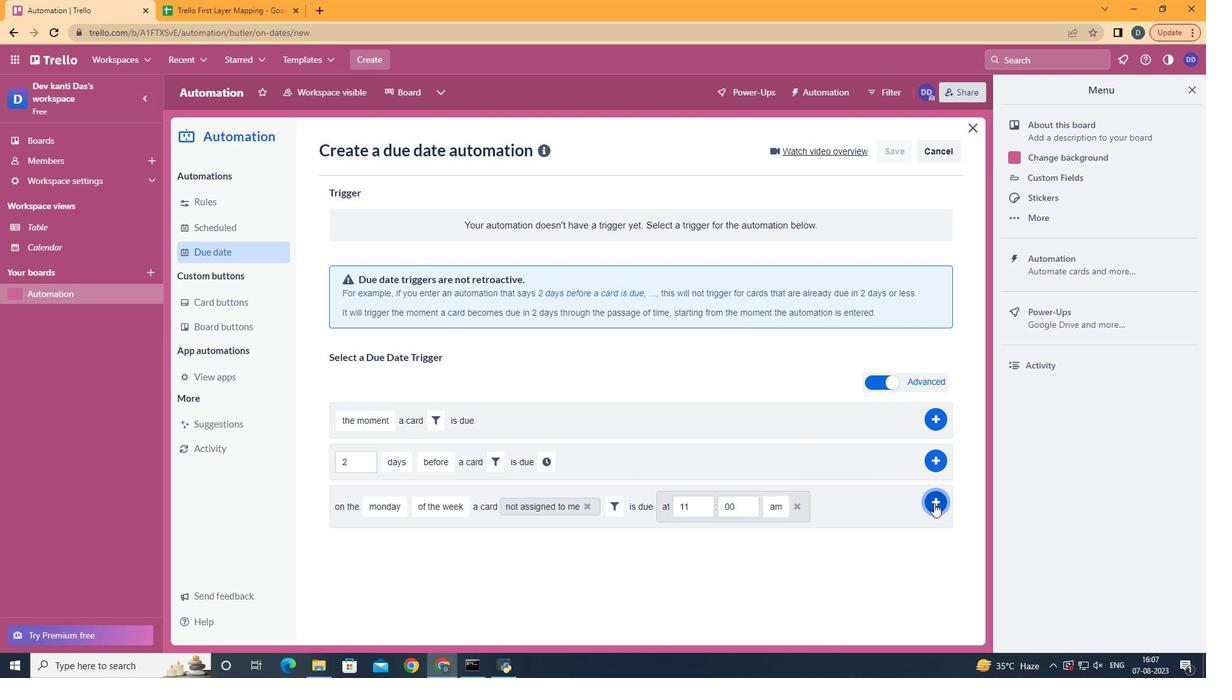
Action: Mouse pressed left at (934, 504)
Screenshot: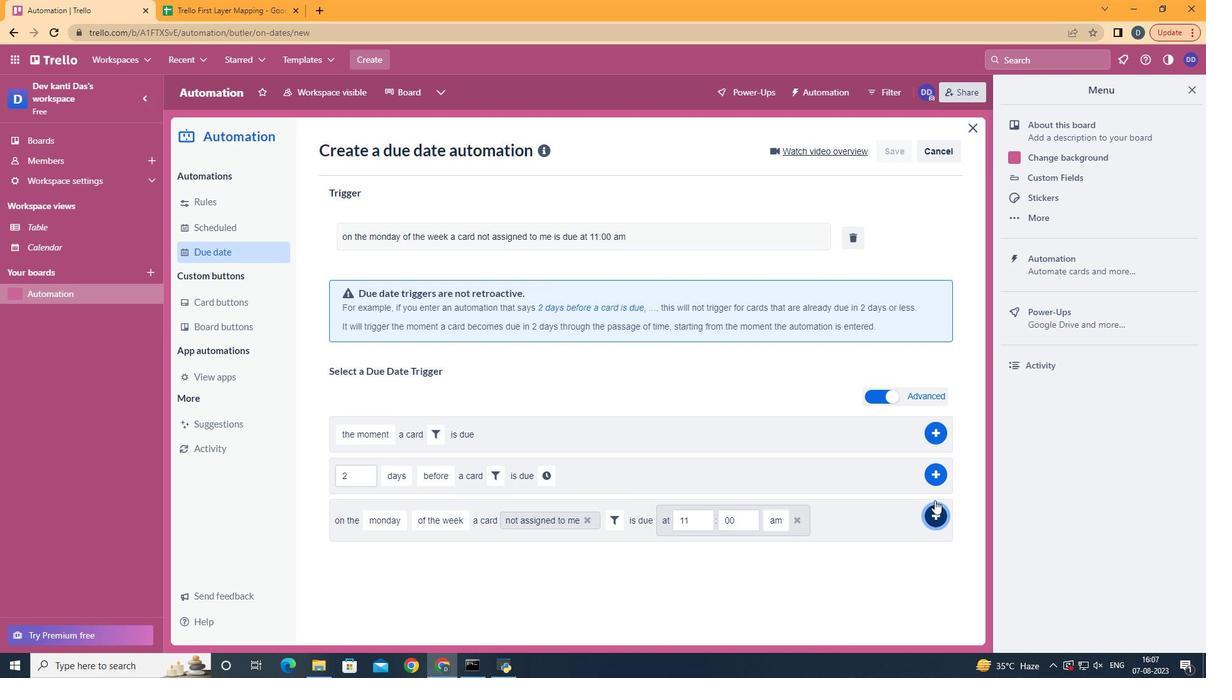 
Action: Mouse moved to (697, 251)
Screenshot: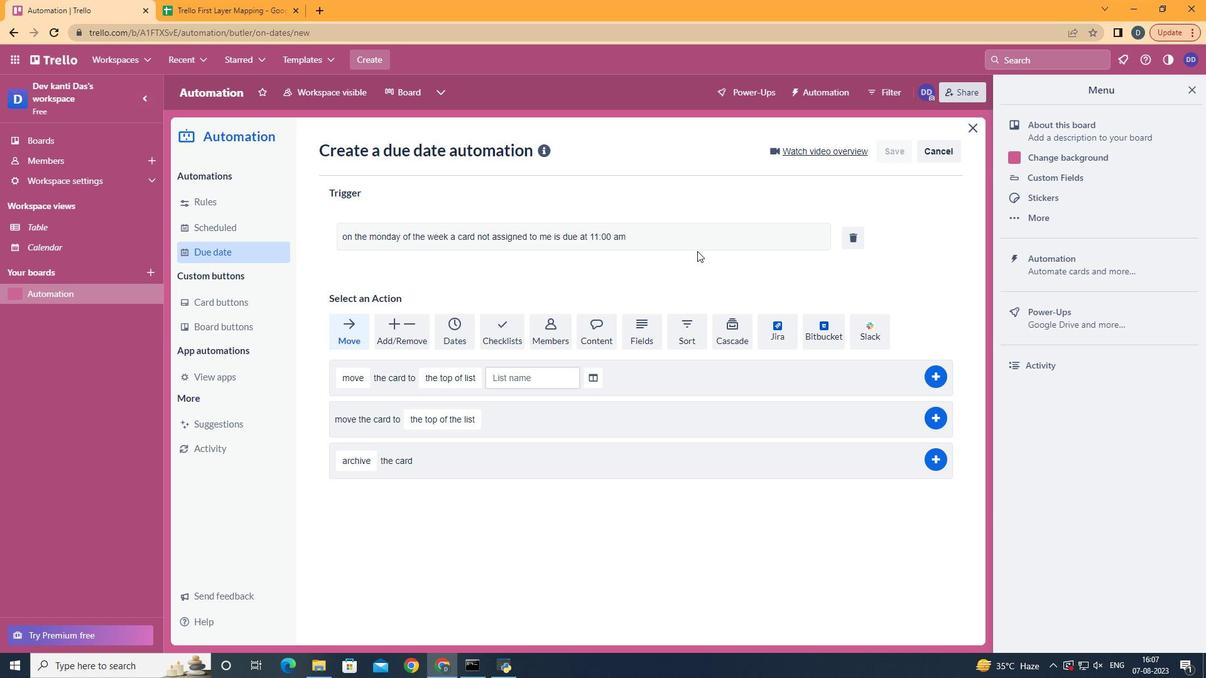 
